 Task: Open Card Craft Beer Review in Board Content Marketing Campaign Planning and Execution to Workspace Event Marketing Agencies and add a team member Softage.4@softage.net, a label Blue, a checklist Innovation, an attachment from your computer, a color Blue and finally, add a card description 'Develop and launch new social media marketing campaign for influencer partnerships' and a comment 'We should approach this task with a sense of accountability and responsibility, owning our mistakes and taking steps to correct them.'. Add a start date 'Jan 08, 1900' with a due date 'Jan 15, 1900'
Action: Mouse moved to (106, 44)
Screenshot: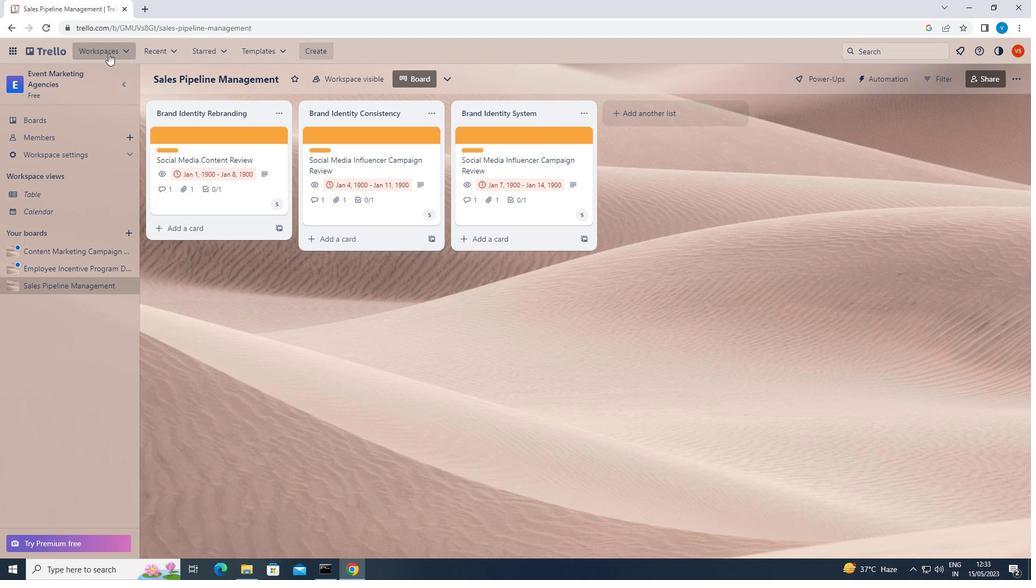 
Action: Mouse pressed left at (106, 44)
Screenshot: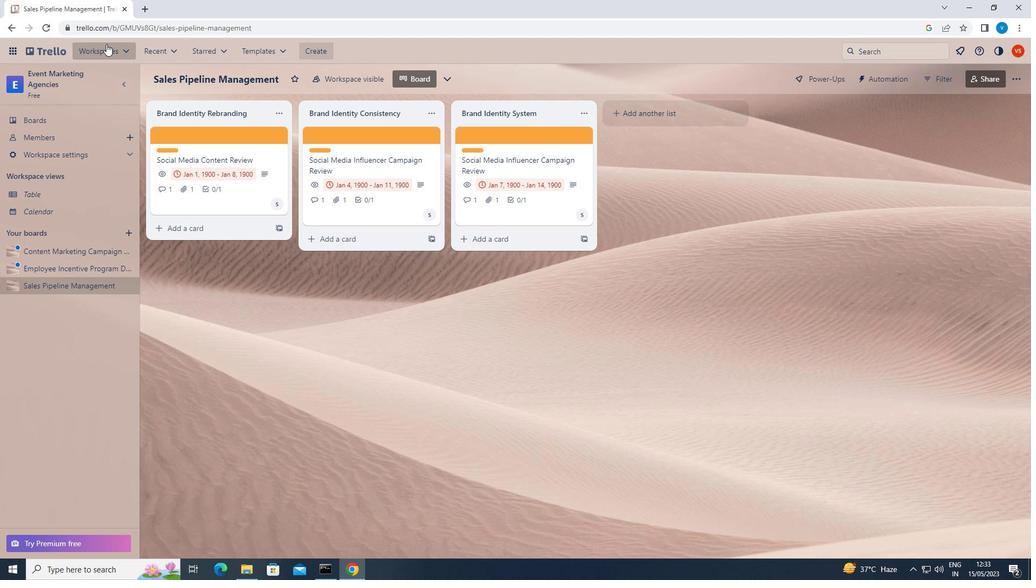 
Action: Mouse moved to (176, 479)
Screenshot: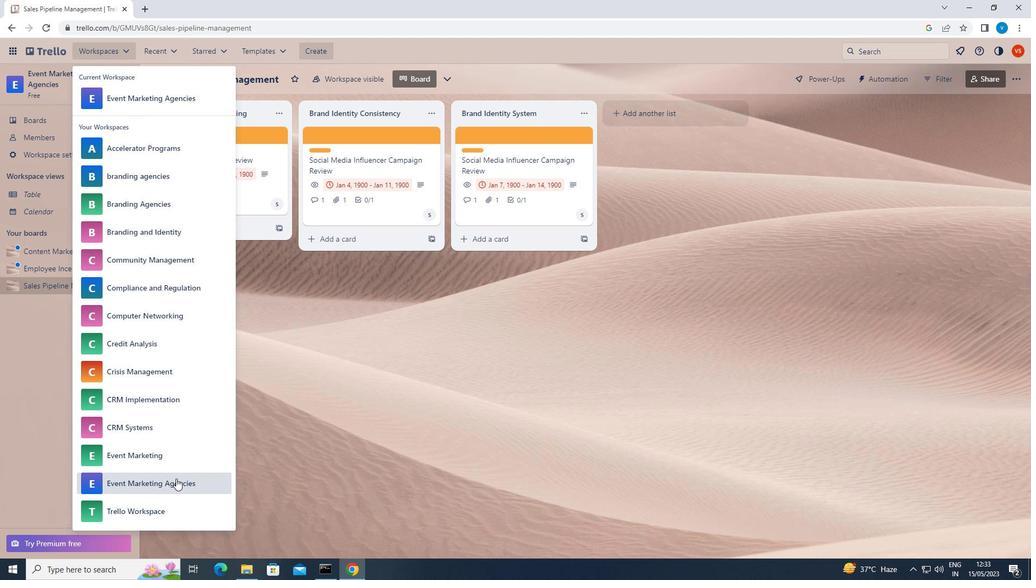 
Action: Mouse pressed left at (176, 479)
Screenshot: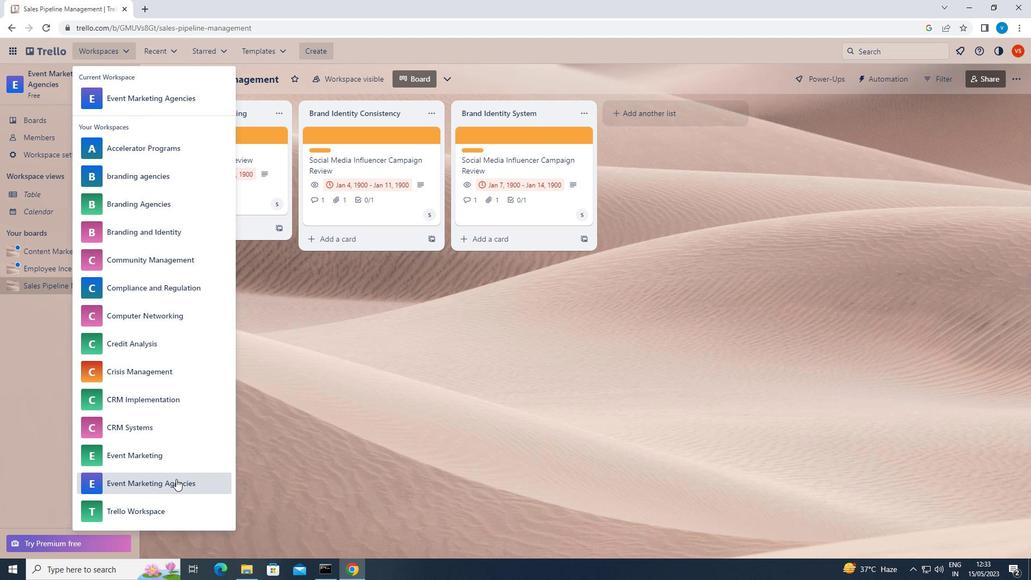 
Action: Mouse moved to (787, 434)
Screenshot: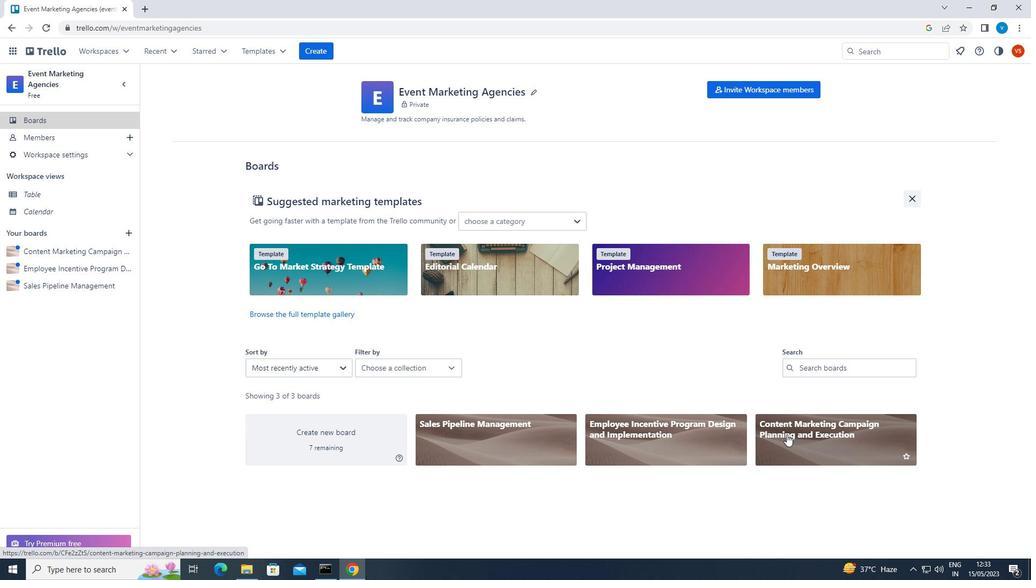 
Action: Mouse pressed left at (787, 434)
Screenshot: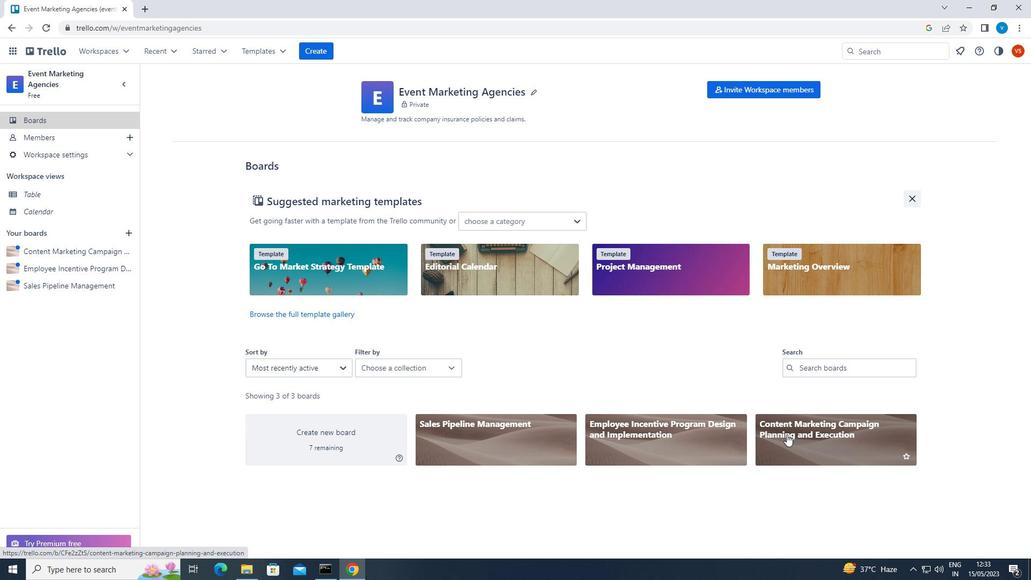 
Action: Mouse moved to (537, 148)
Screenshot: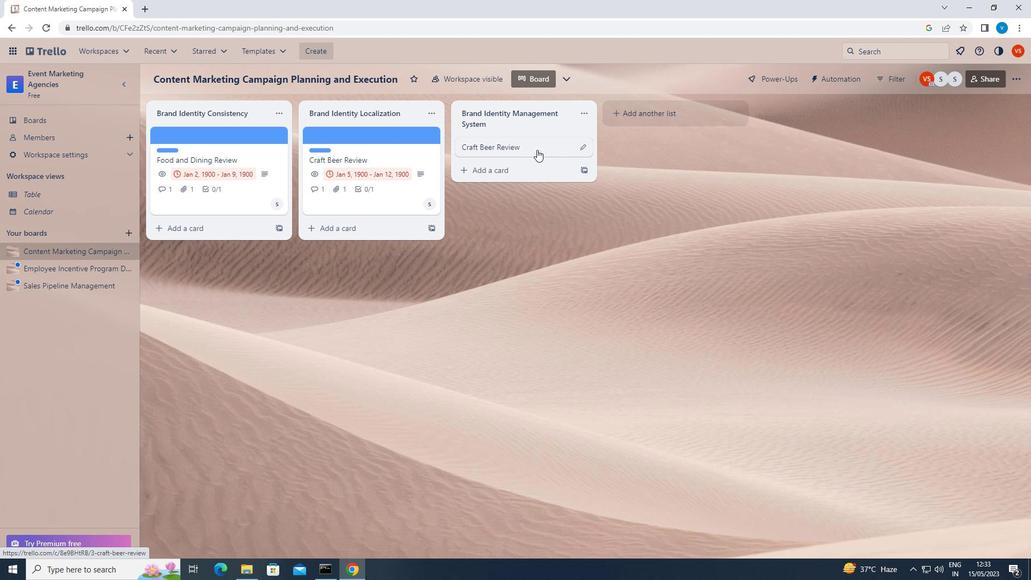 
Action: Mouse pressed left at (537, 148)
Screenshot: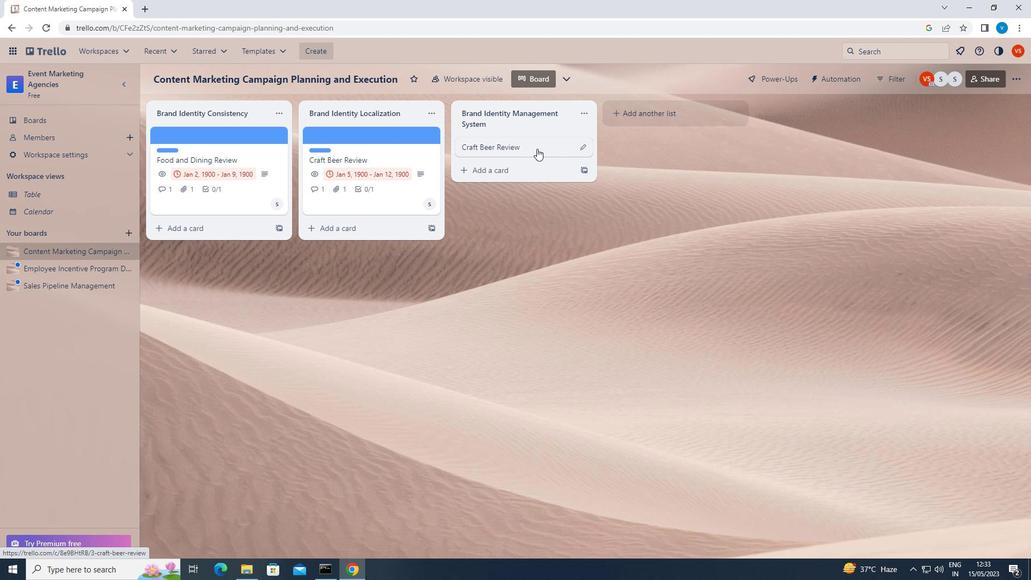 
Action: Mouse moved to (648, 175)
Screenshot: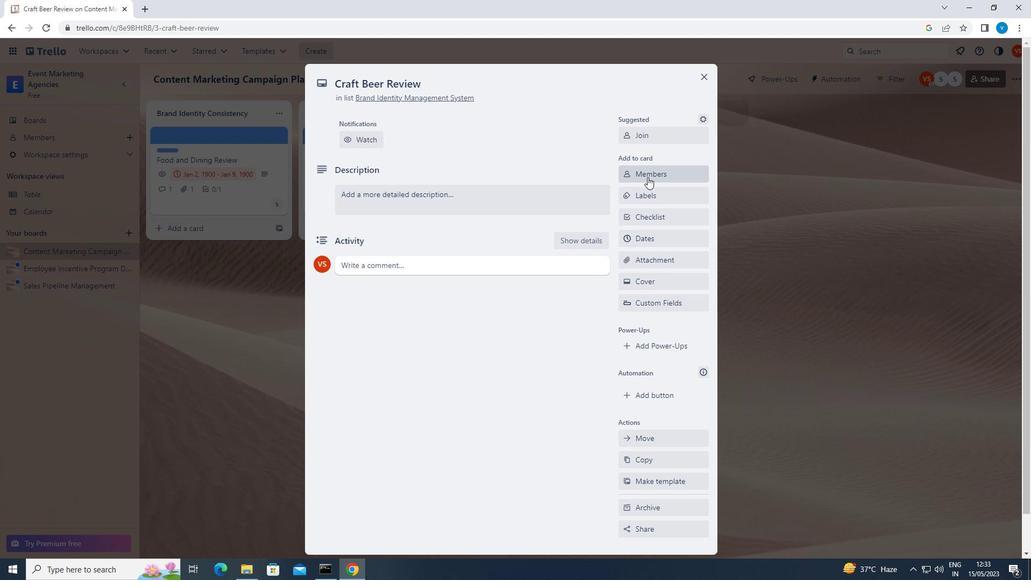 
Action: Mouse pressed left at (648, 175)
Screenshot: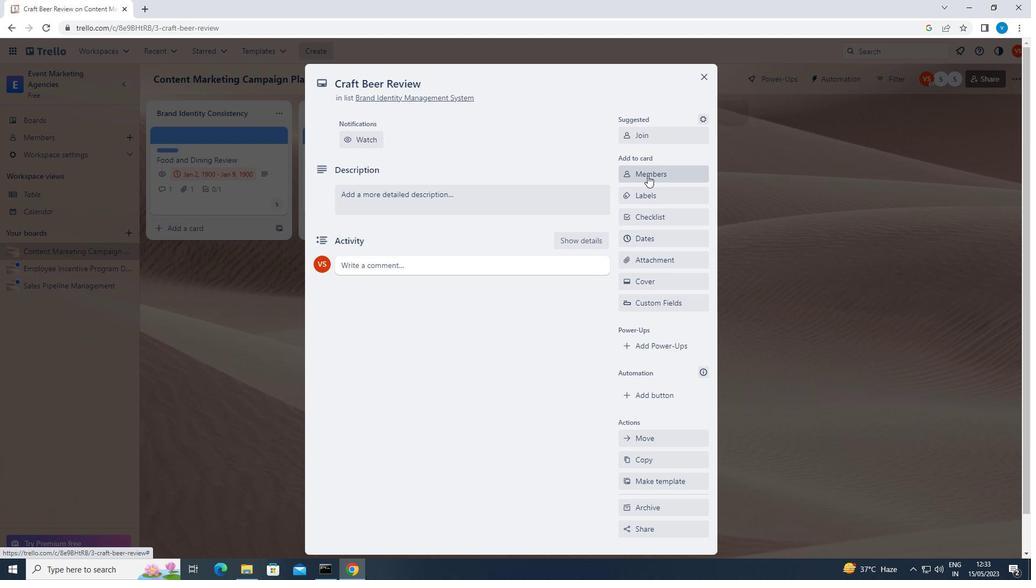 
Action: Mouse moved to (651, 168)
Screenshot: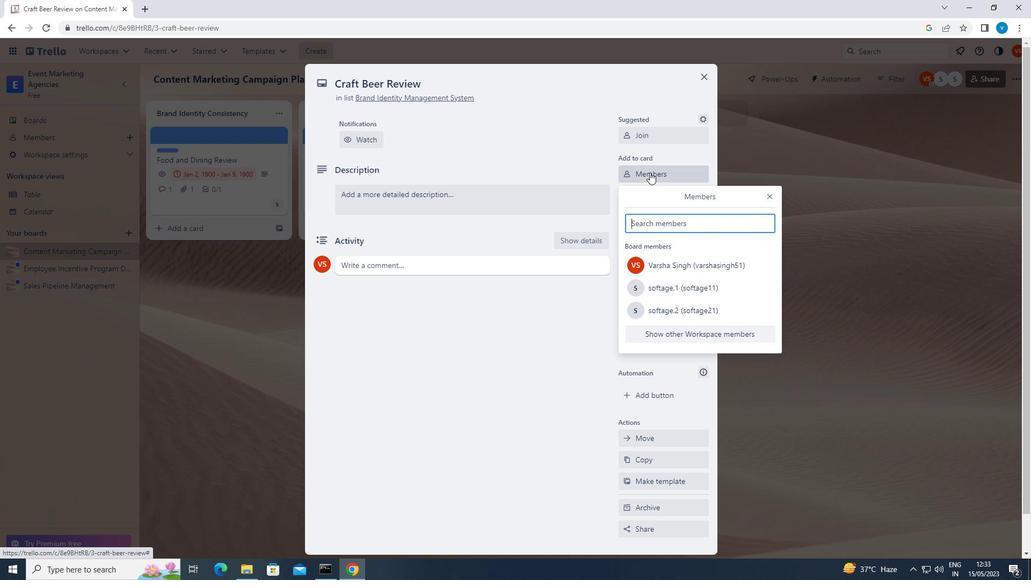 
Action: Key pressed <Key.shift>SOFTAGE.4<Key.shift><Key.shift><Key.shift>@SOFTAGE.NET
Screenshot: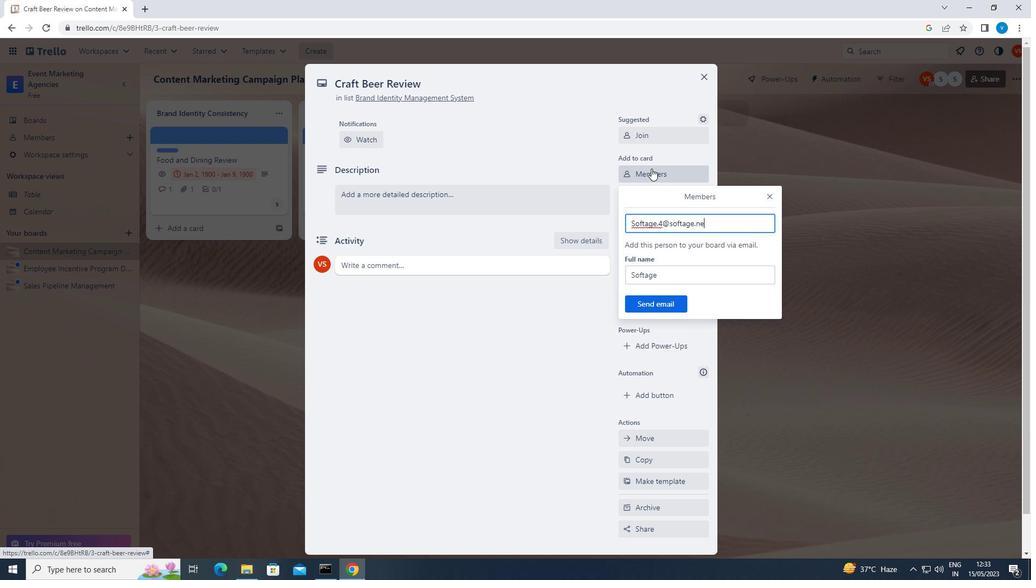 
Action: Mouse moved to (672, 299)
Screenshot: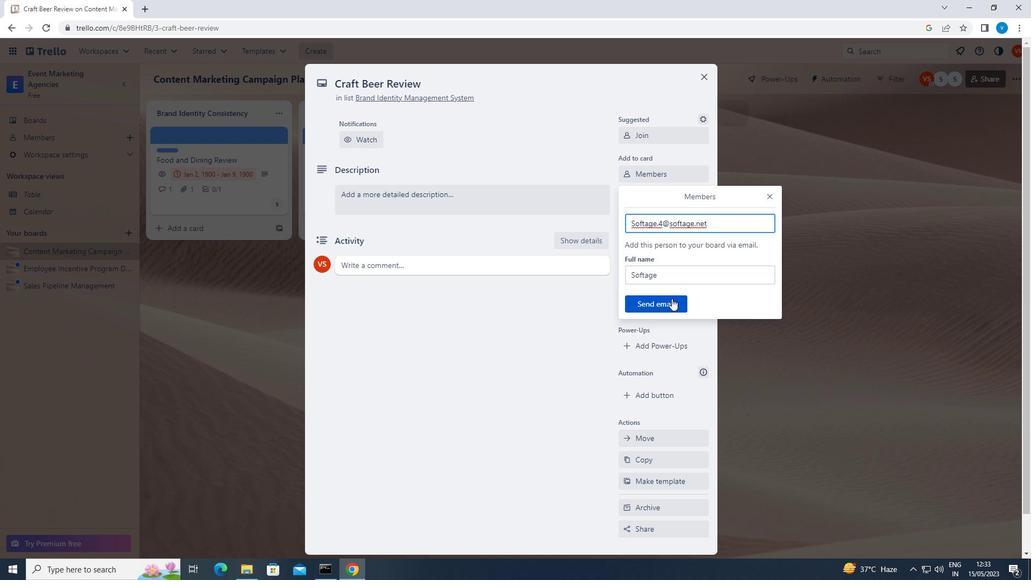
Action: Mouse pressed left at (672, 299)
Screenshot: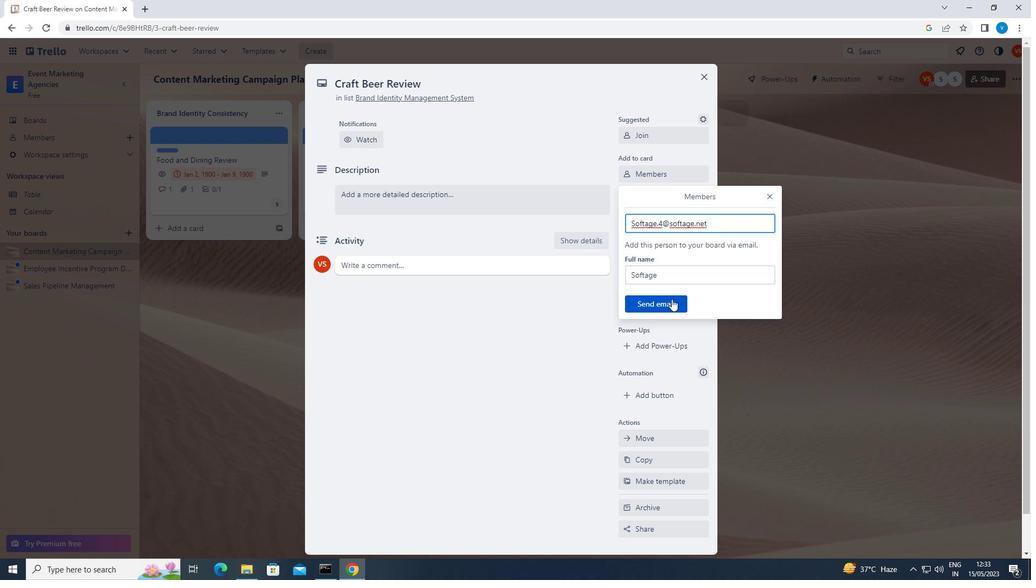 
Action: Mouse moved to (668, 197)
Screenshot: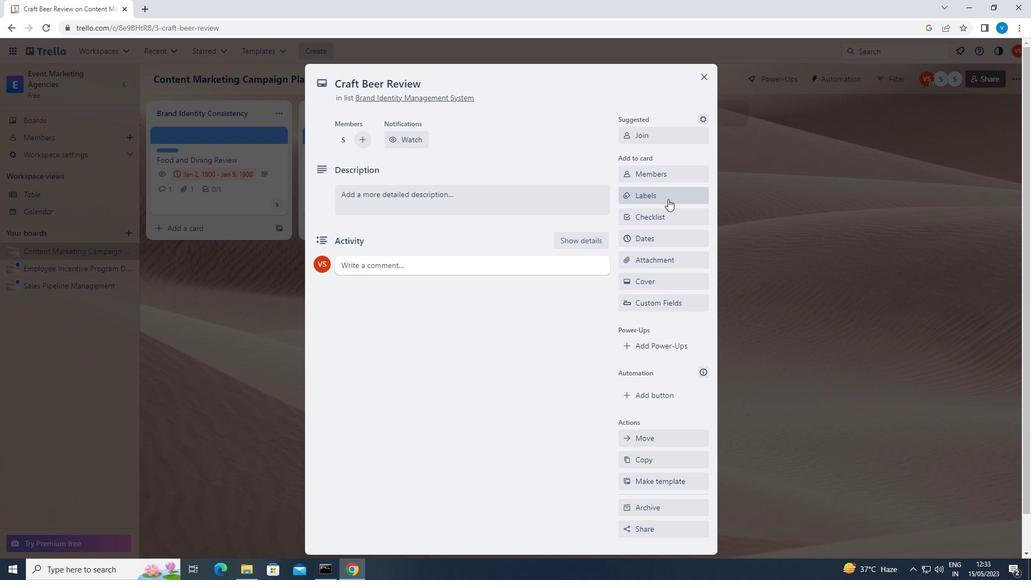 
Action: Mouse pressed left at (668, 197)
Screenshot: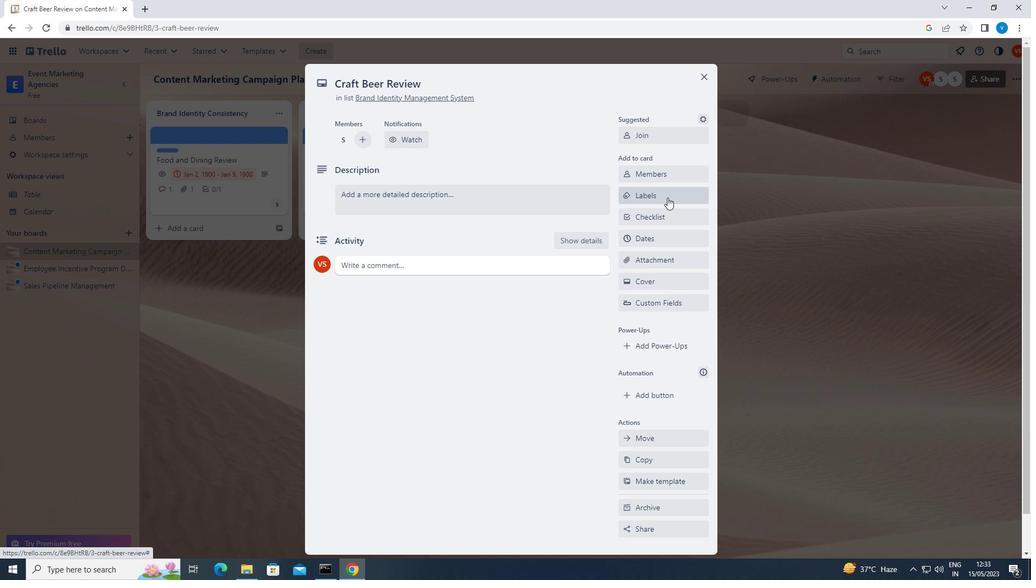 
Action: Mouse moved to (685, 374)
Screenshot: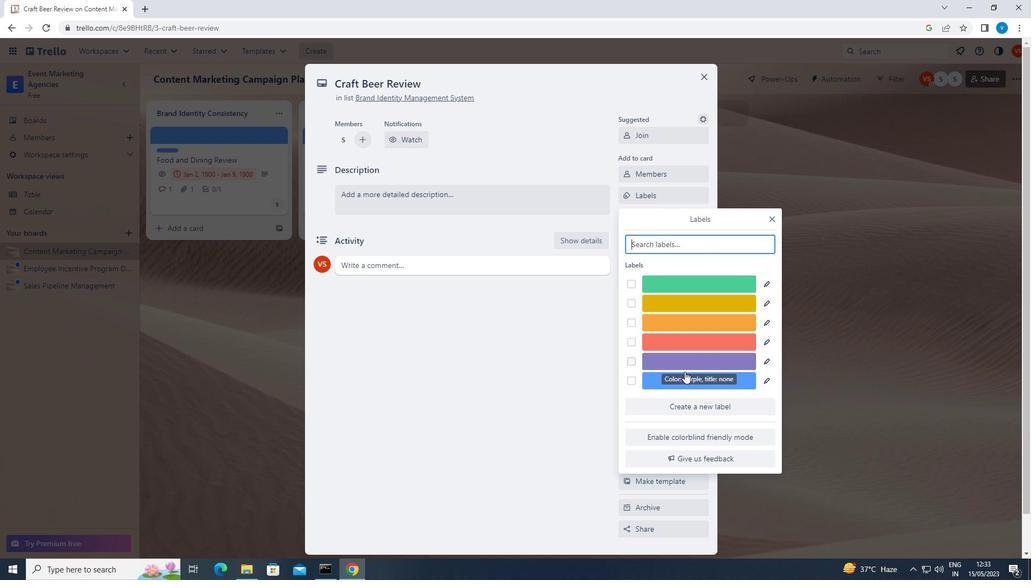 
Action: Mouse pressed left at (685, 374)
Screenshot: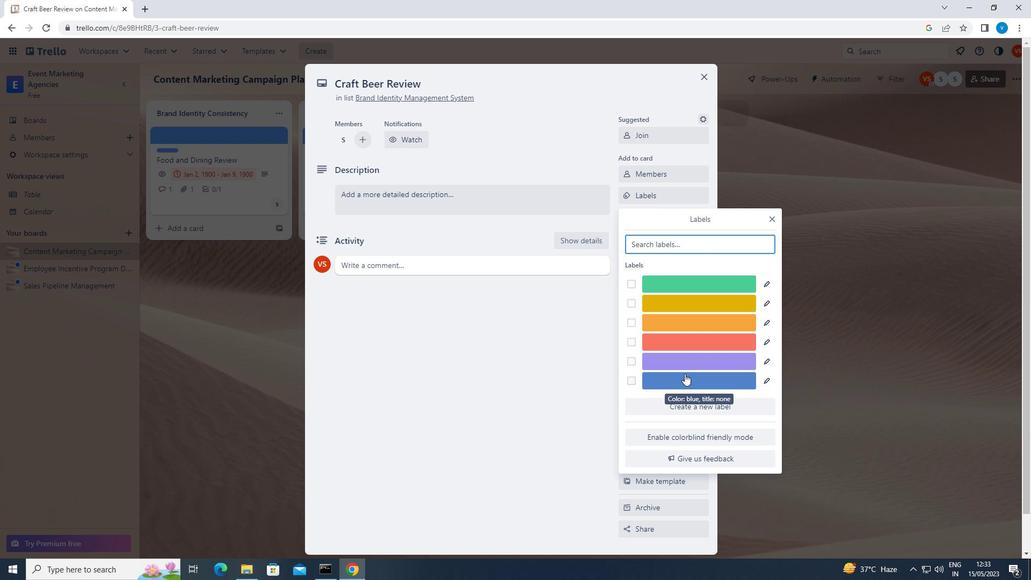 
Action: Mouse moved to (771, 219)
Screenshot: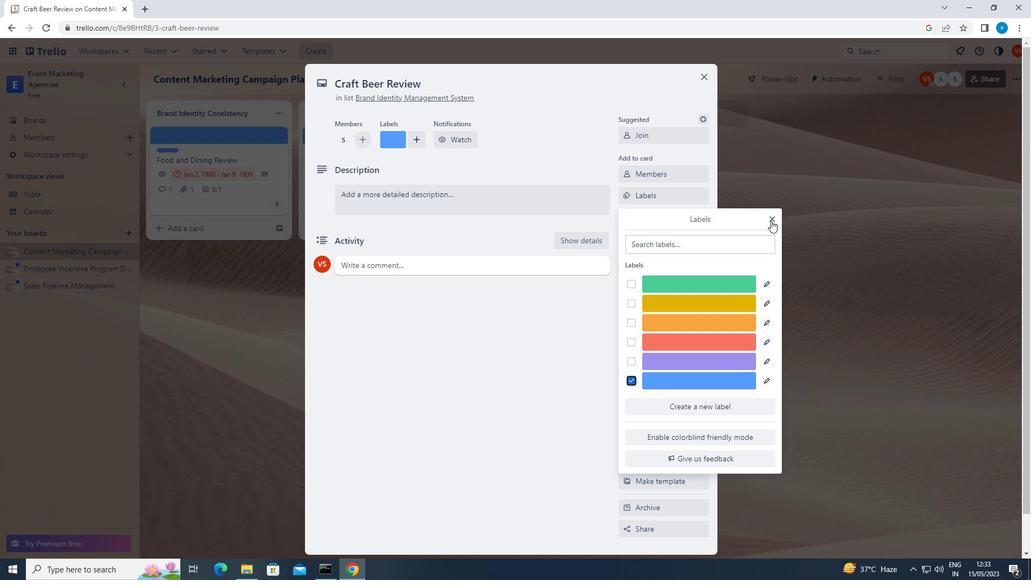 
Action: Mouse pressed left at (771, 219)
Screenshot: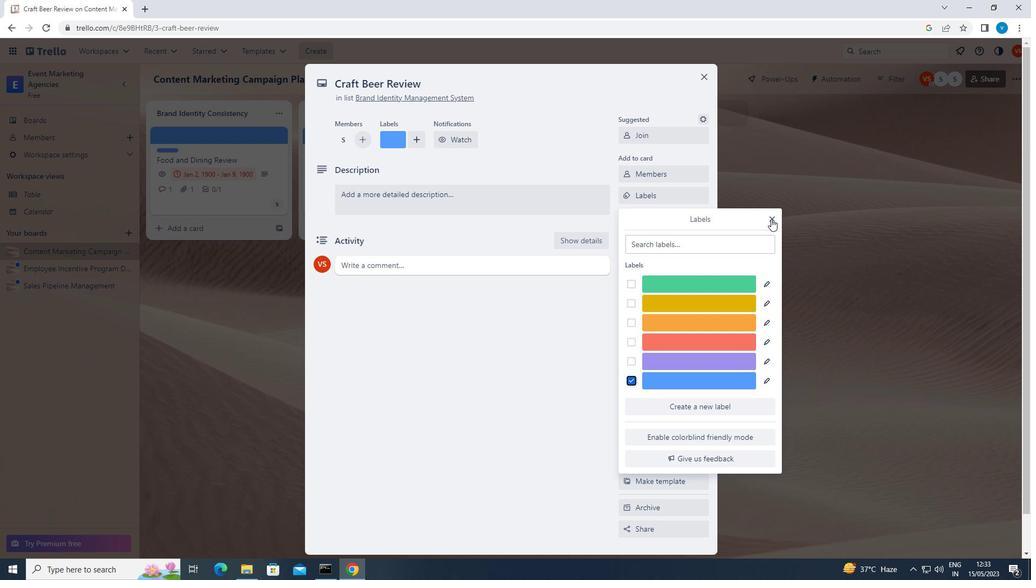 
Action: Mouse moved to (680, 217)
Screenshot: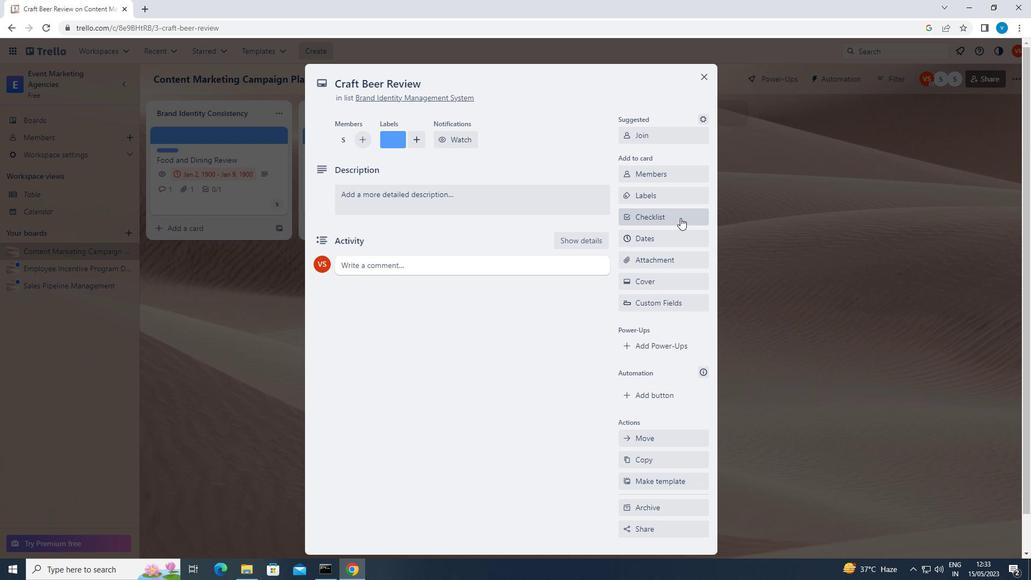 
Action: Mouse pressed left at (680, 217)
Screenshot: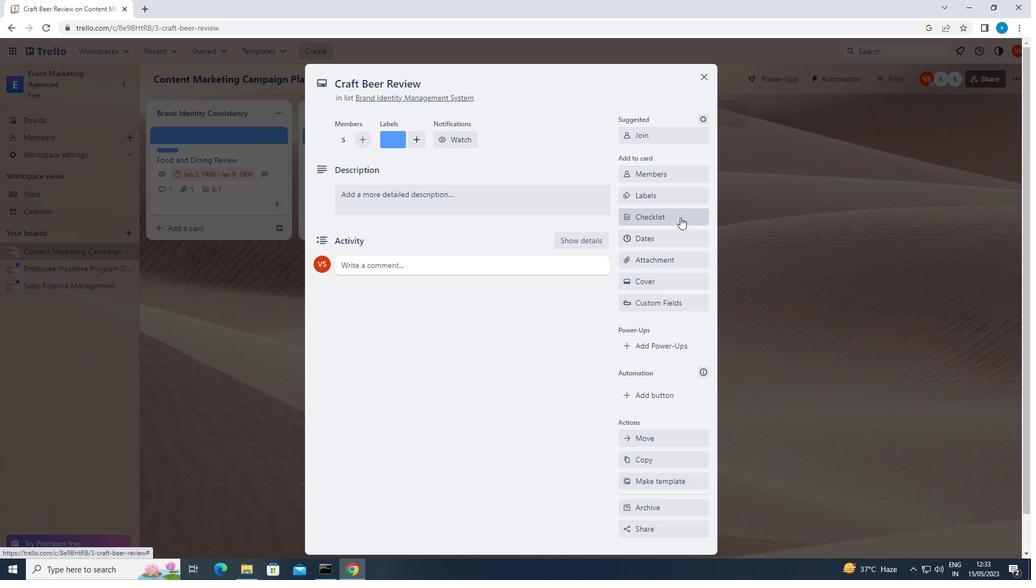 
Action: Mouse moved to (654, 332)
Screenshot: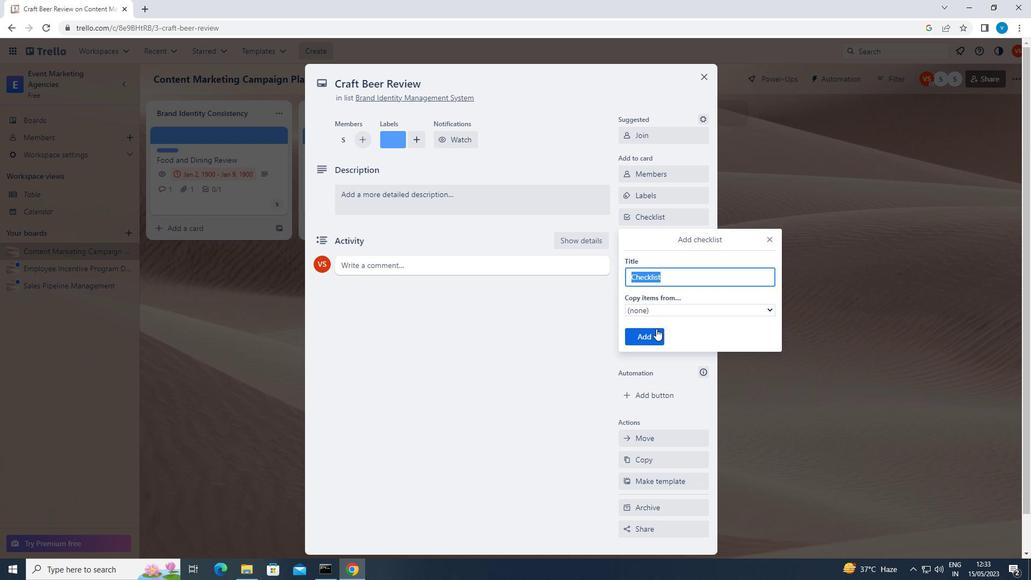 
Action: Mouse pressed left at (654, 332)
Screenshot: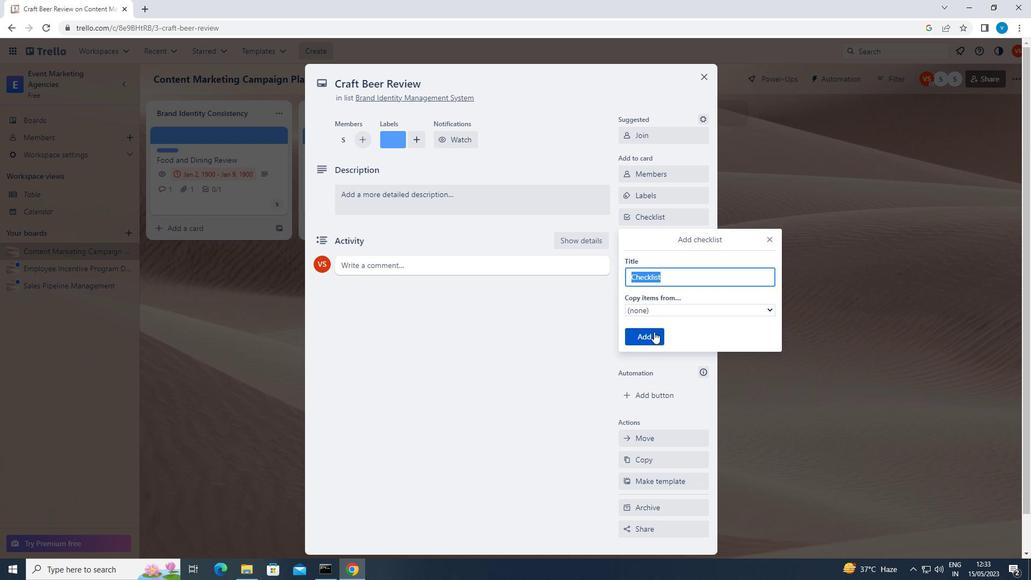 
Action: Mouse moved to (654, 323)
Screenshot: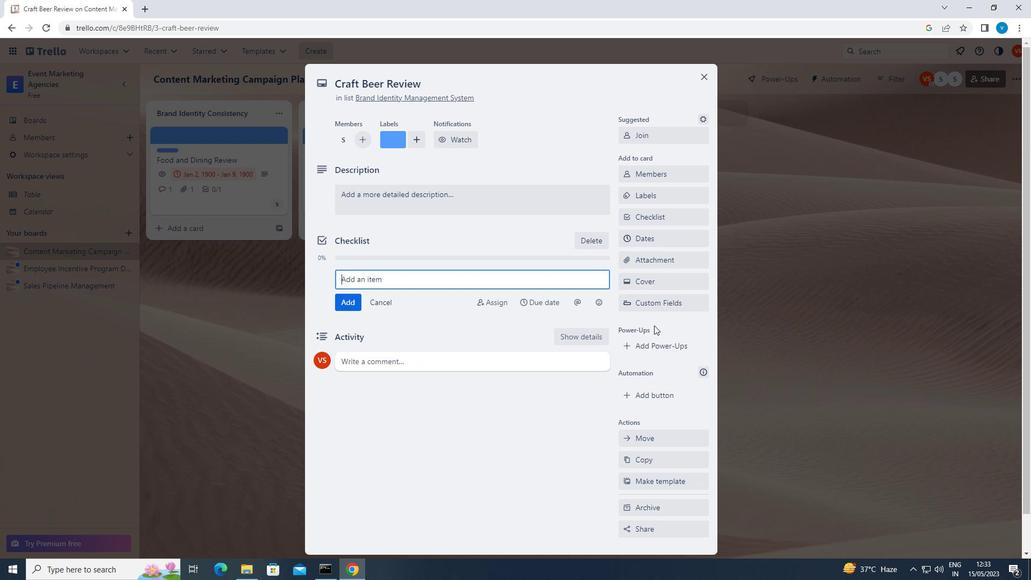 
Action: Key pressed <Key.shift>INNOVATION
Screenshot: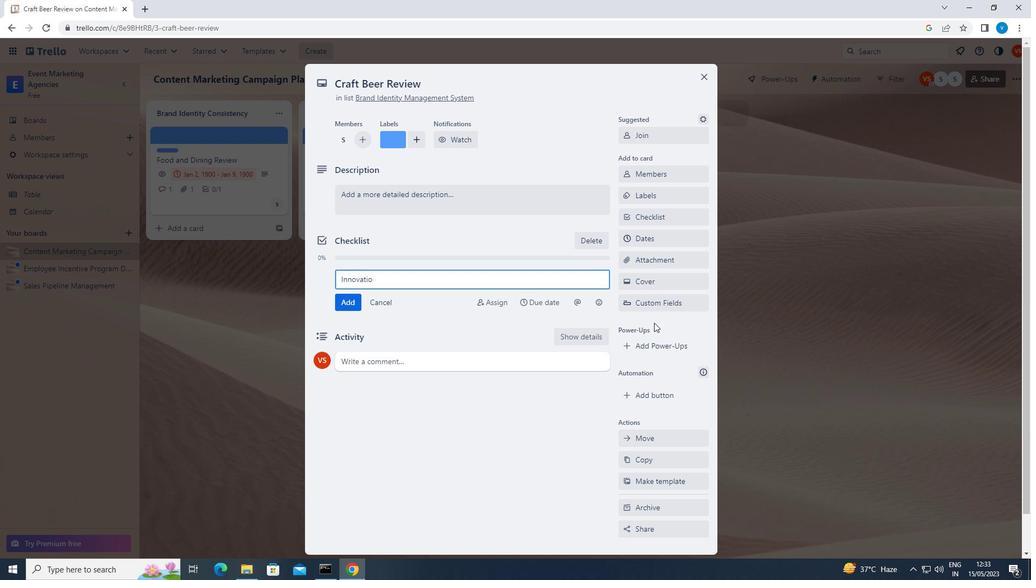 
Action: Mouse moved to (347, 299)
Screenshot: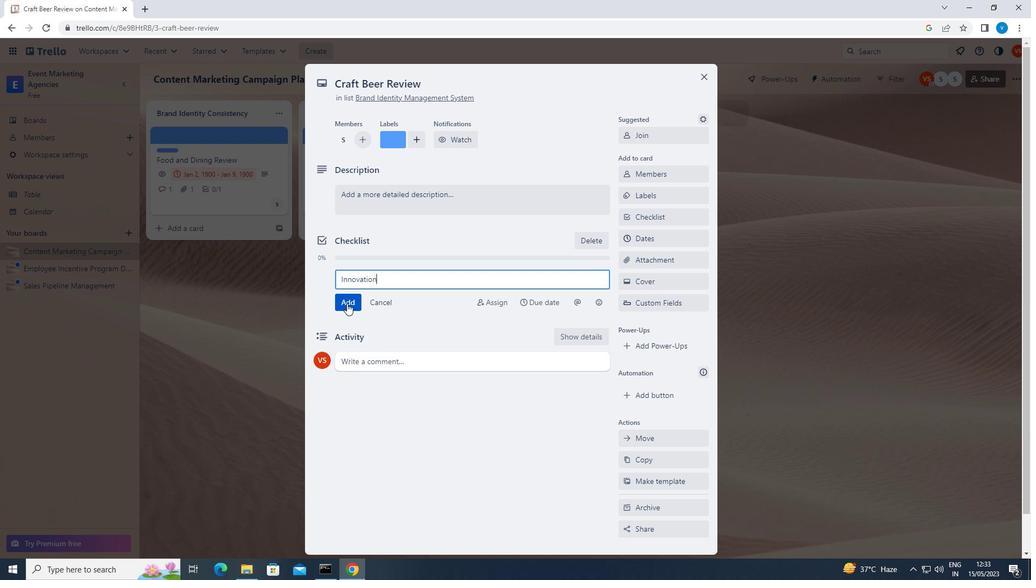 
Action: Mouse pressed left at (347, 299)
Screenshot: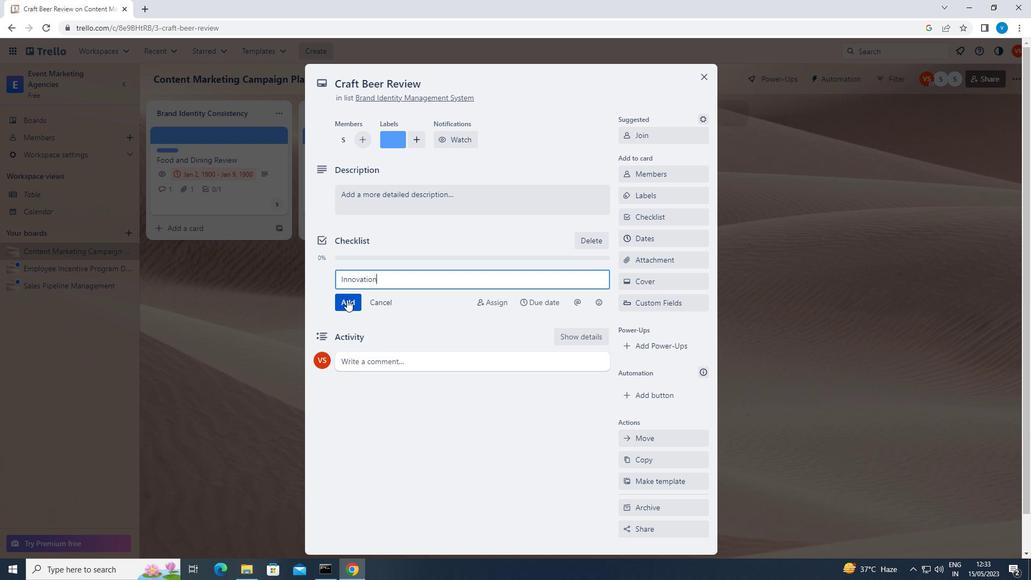 
Action: Mouse moved to (657, 261)
Screenshot: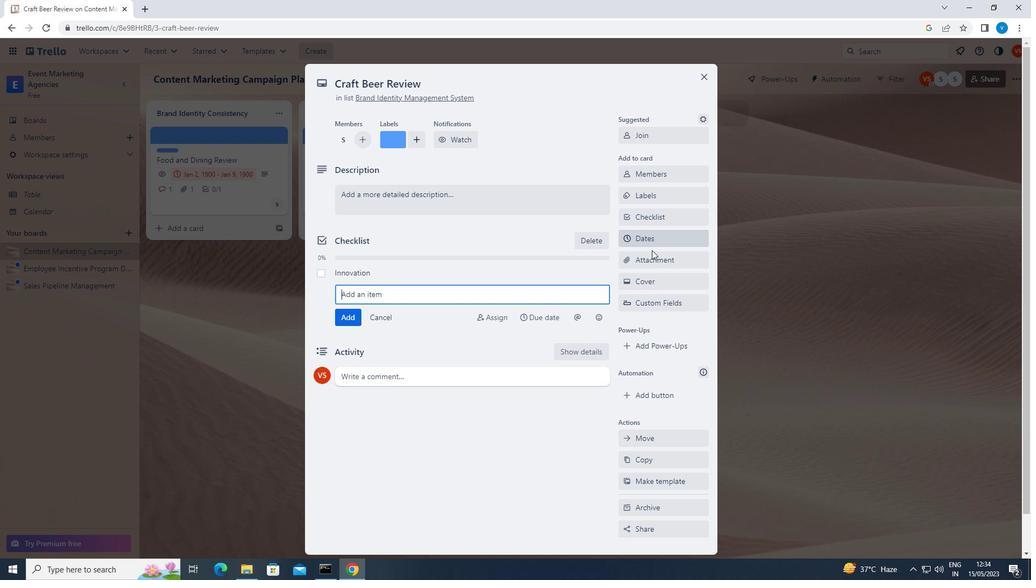 
Action: Mouse pressed left at (657, 261)
Screenshot: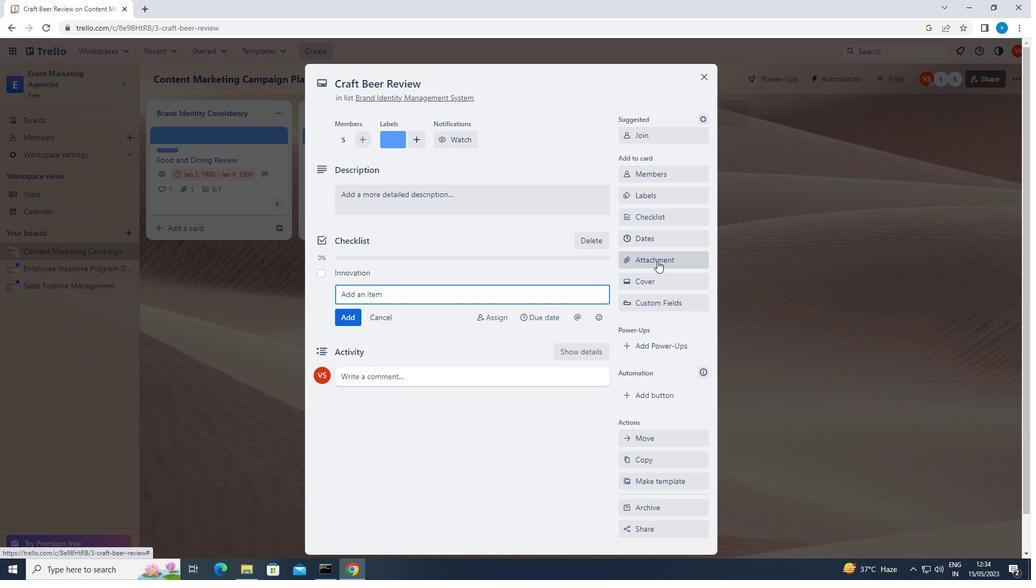 
Action: Mouse moved to (655, 304)
Screenshot: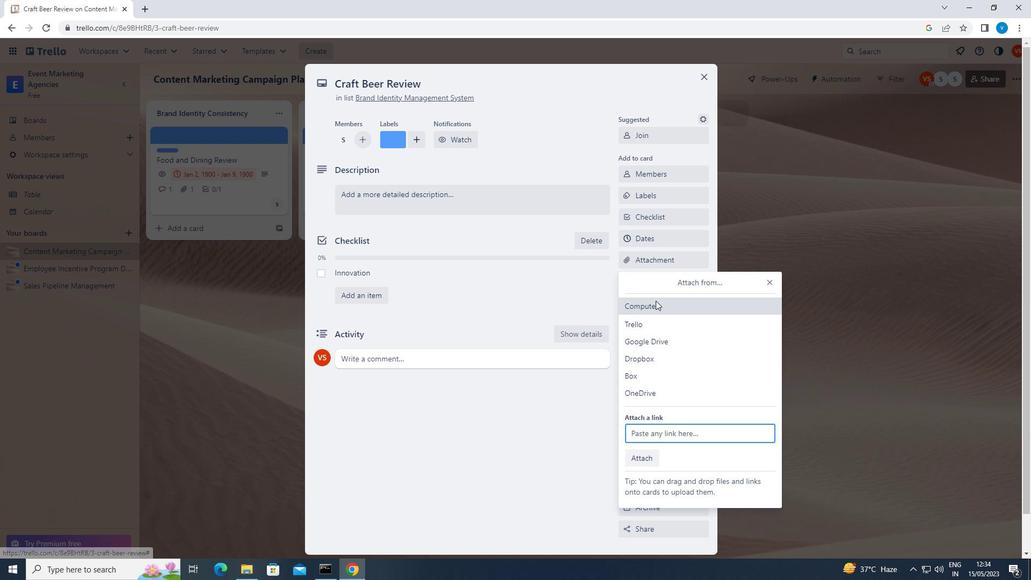
Action: Mouse pressed left at (655, 304)
Screenshot: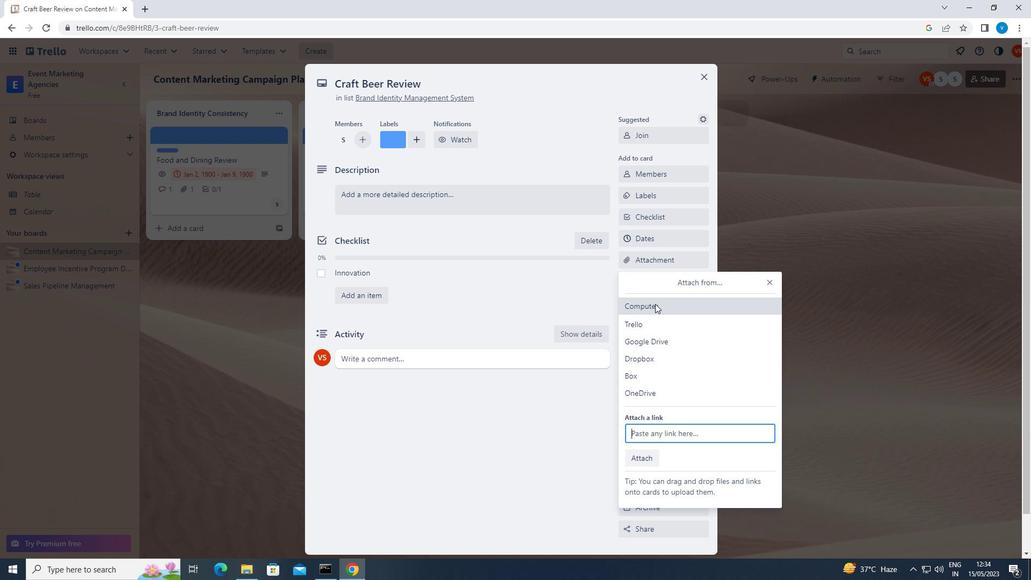 
Action: Mouse moved to (367, 188)
Screenshot: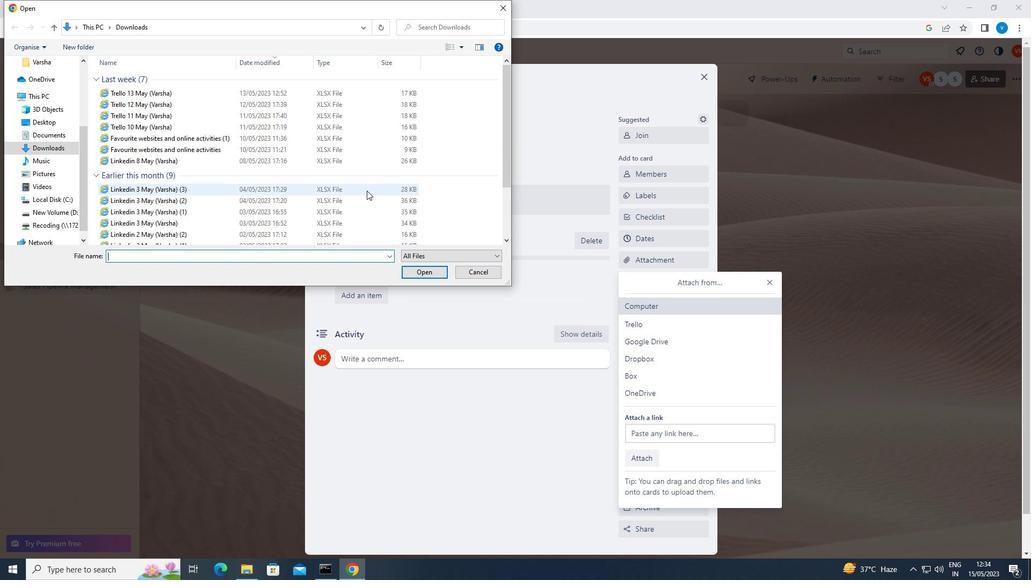 
Action: Mouse pressed left at (367, 188)
Screenshot: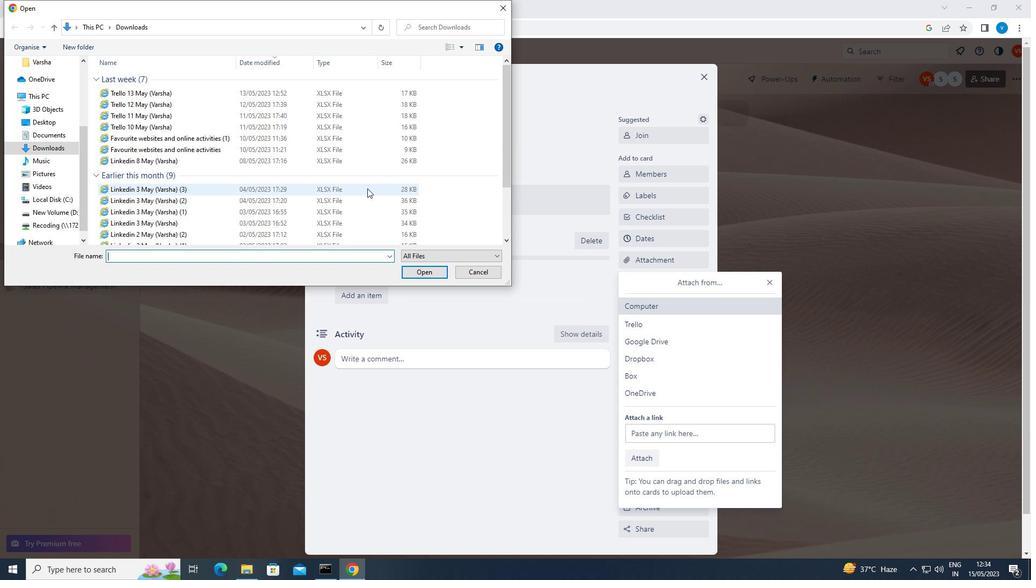 
Action: Mouse moved to (434, 269)
Screenshot: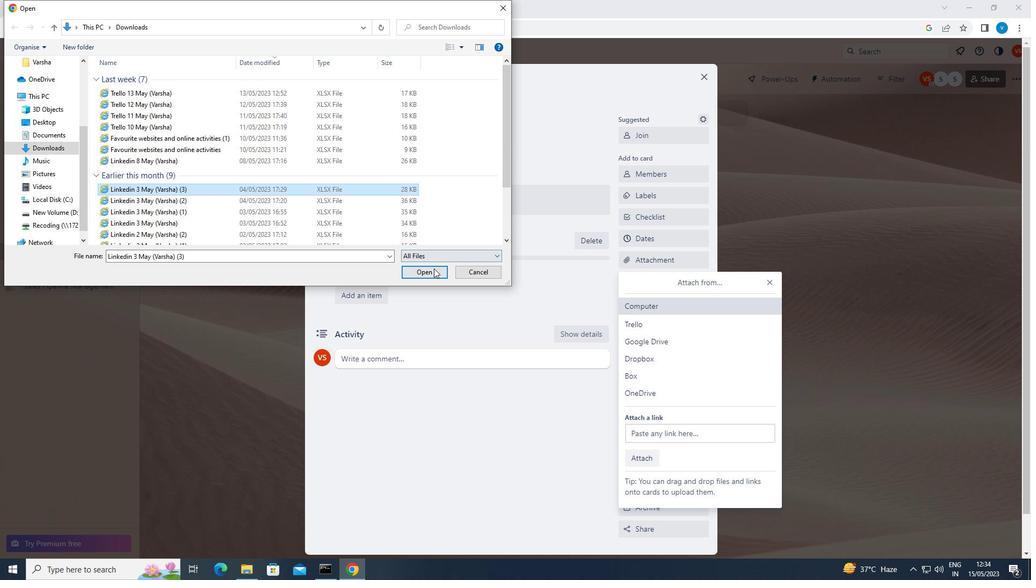 
Action: Mouse pressed left at (434, 269)
Screenshot: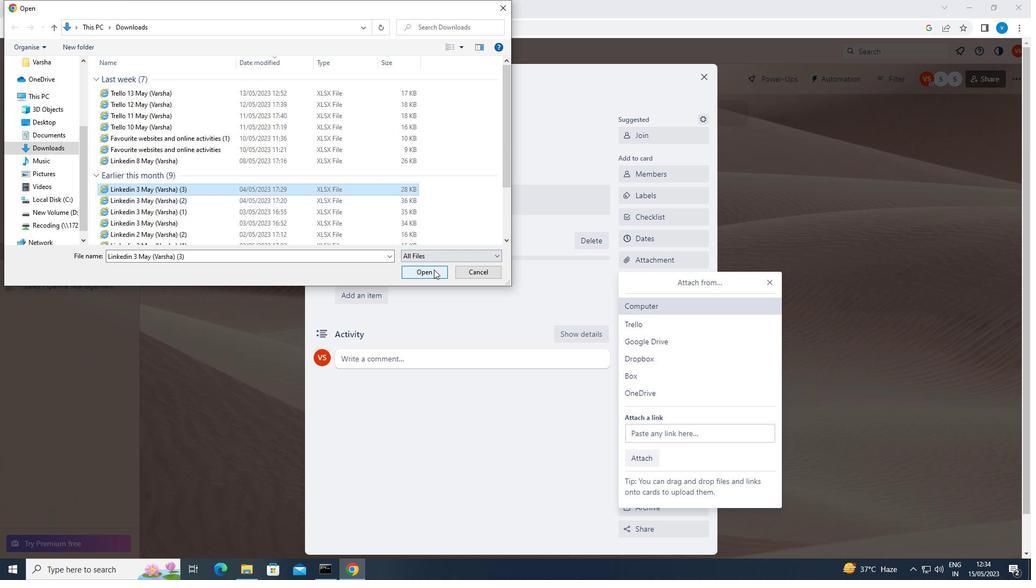
Action: Mouse moved to (651, 282)
Screenshot: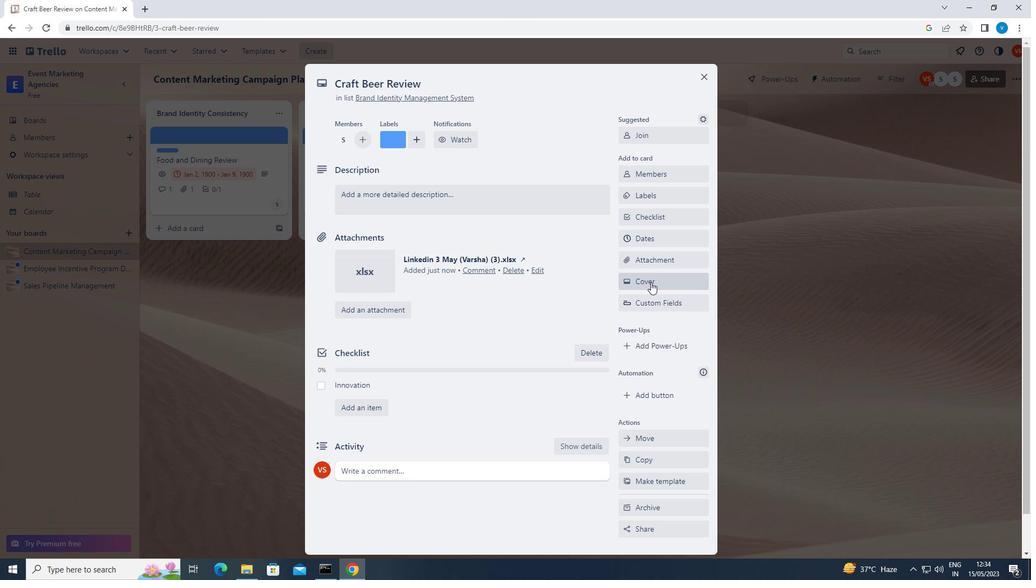 
Action: Mouse pressed left at (651, 282)
Screenshot: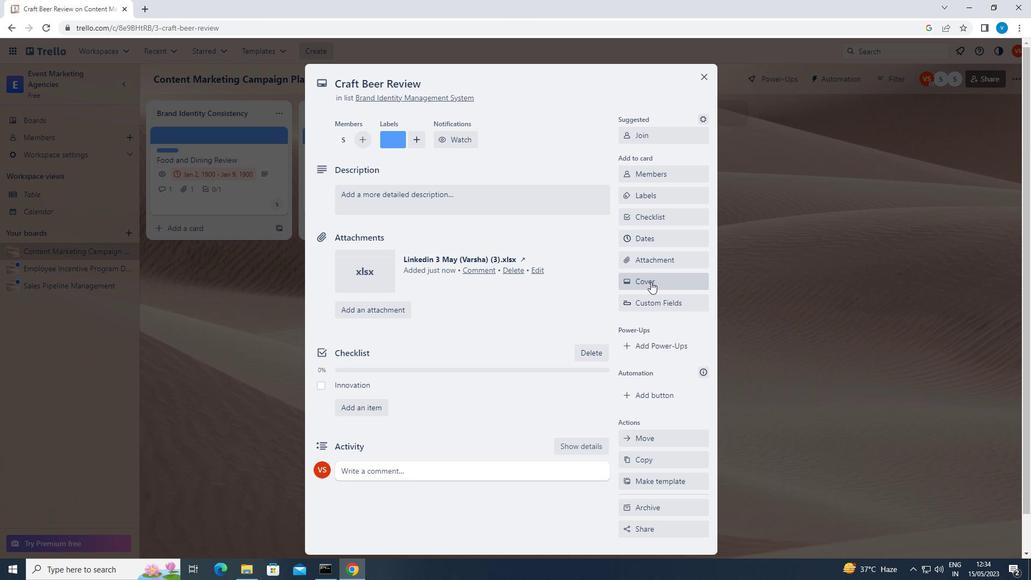 
Action: Mouse moved to (636, 360)
Screenshot: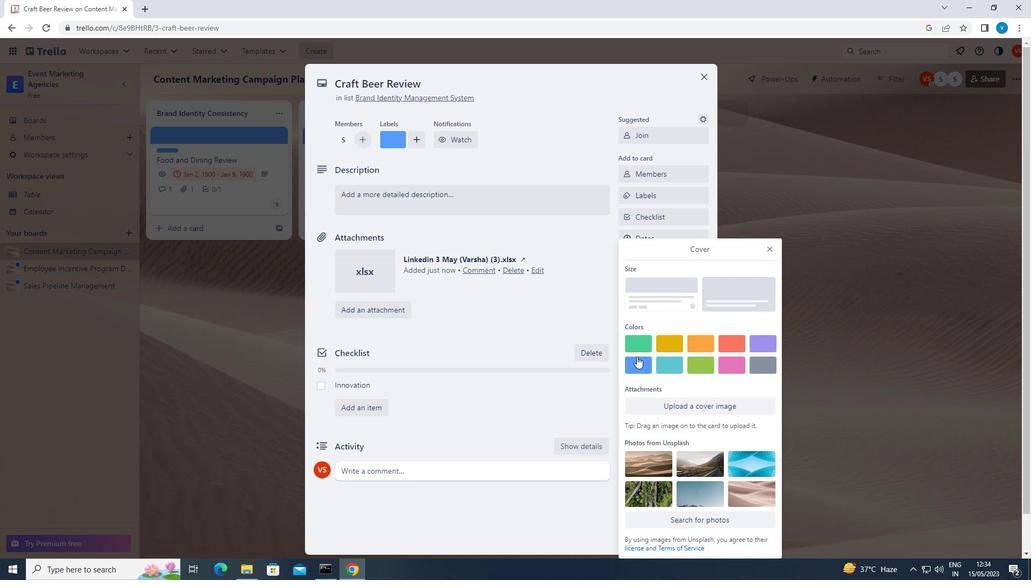 
Action: Mouse pressed left at (636, 360)
Screenshot: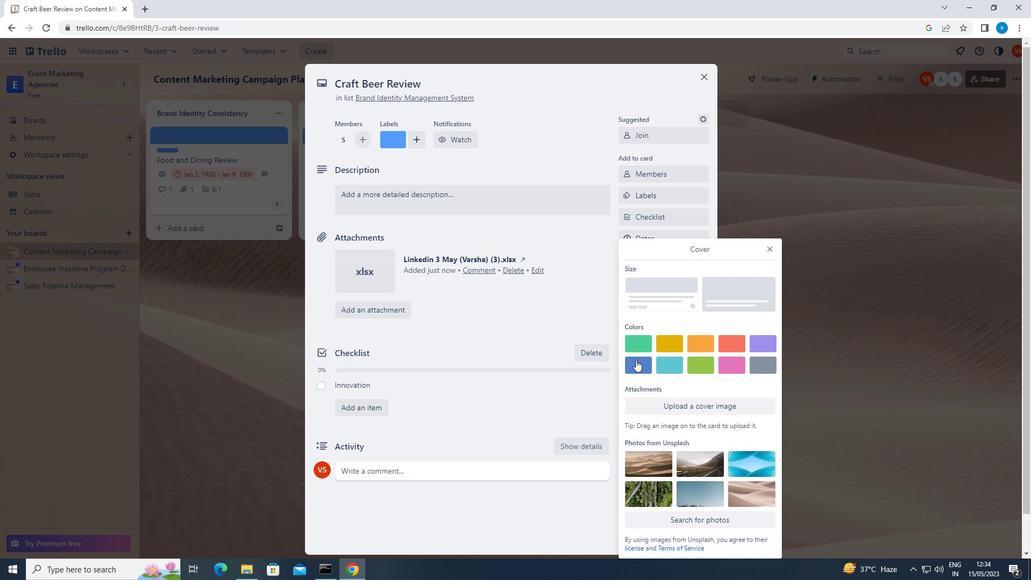 
Action: Mouse moved to (507, 263)
Screenshot: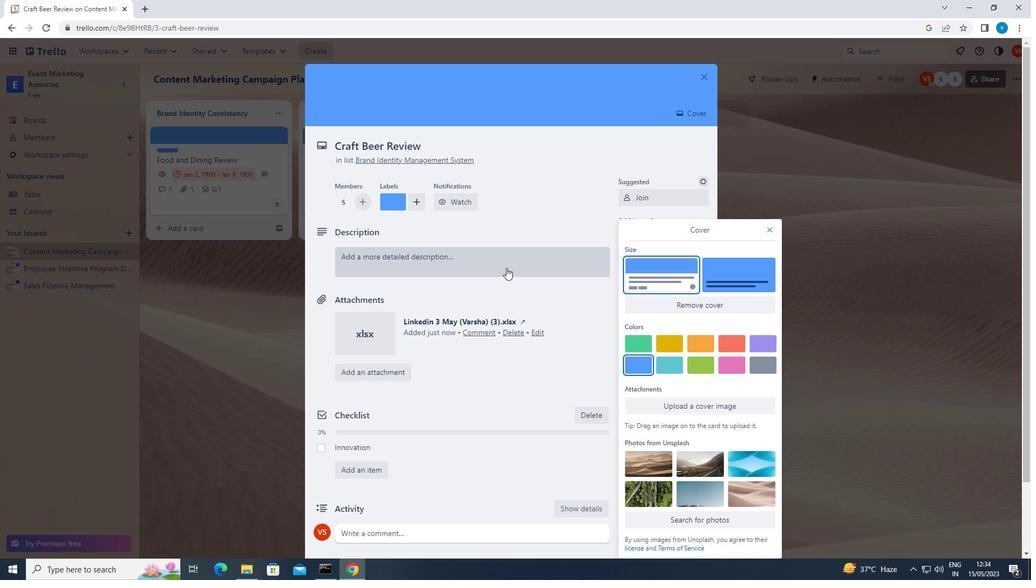 
Action: Mouse pressed left at (507, 263)
Screenshot: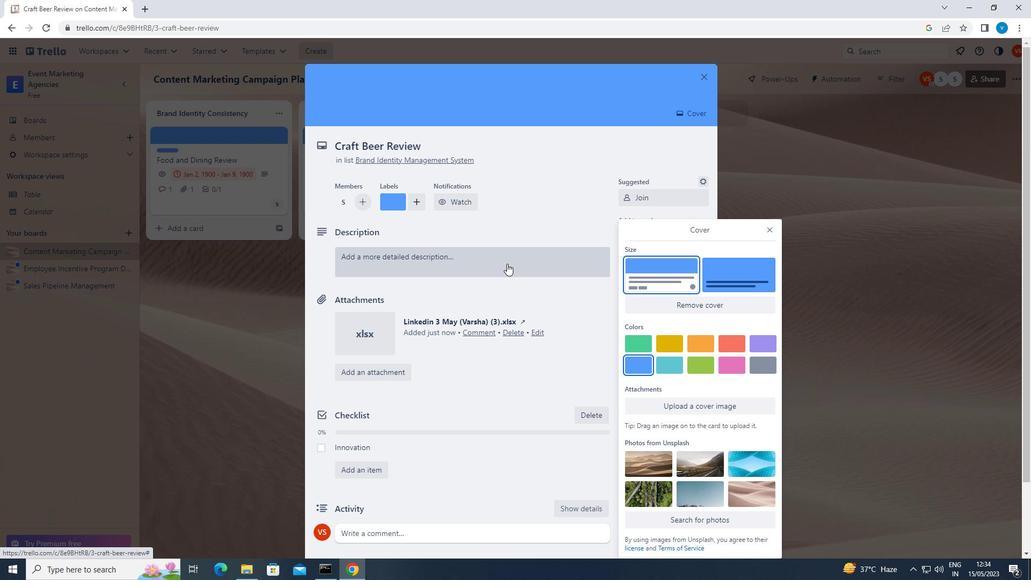 
Action: Key pressed <Key.shift>DEVELOP<Key.space>AND<Key.space>LAUNCH<Key.space>NEW<Key.space>SOCIAL<Key.space>MEDIA<Key.space>MARKEY<Key.backspace>TING<Key.space>CAMPAIGN<Key.space>FOR<Key.space>INFLUENCER<Key.space>PARTNERSHIPS'<Key.space>
Screenshot: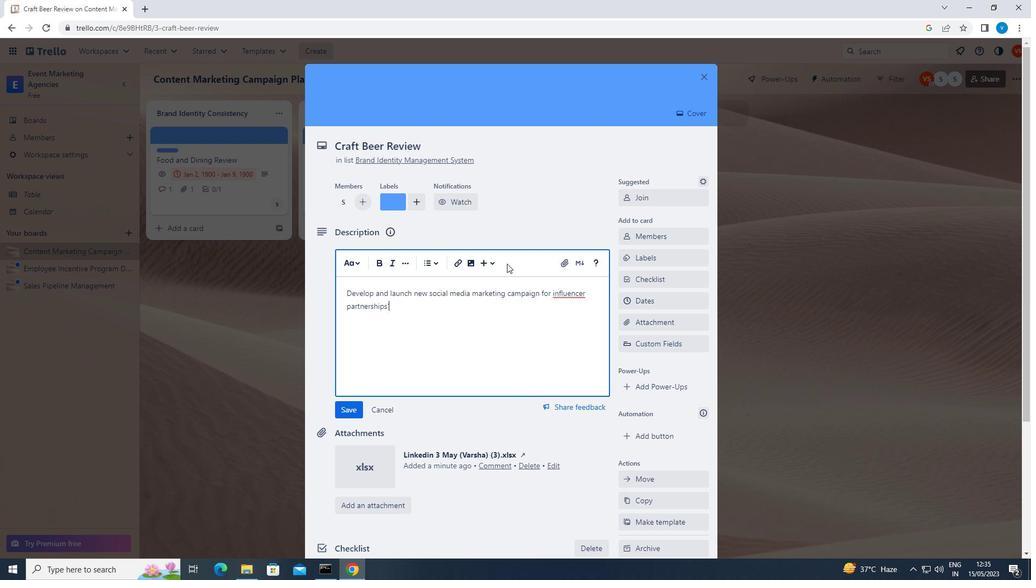 
Action: Mouse moved to (348, 410)
Screenshot: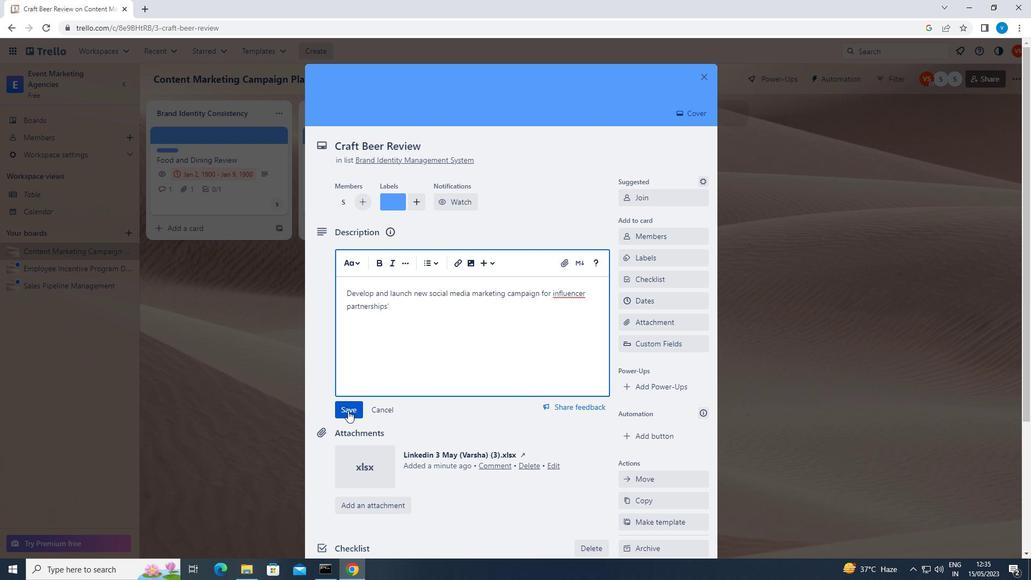 
Action: Mouse pressed left at (348, 410)
Screenshot: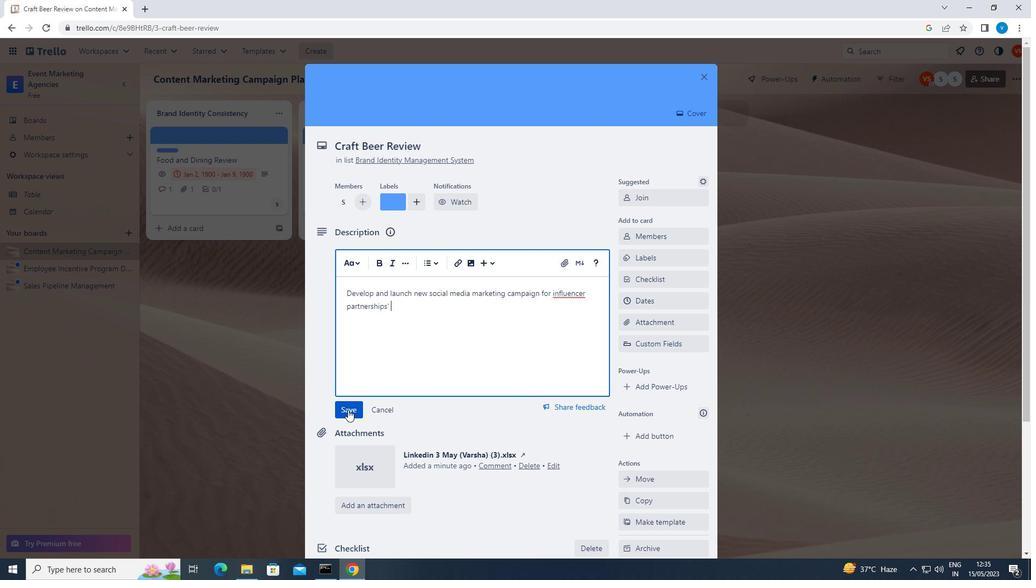 
Action: Mouse moved to (406, 520)
Screenshot: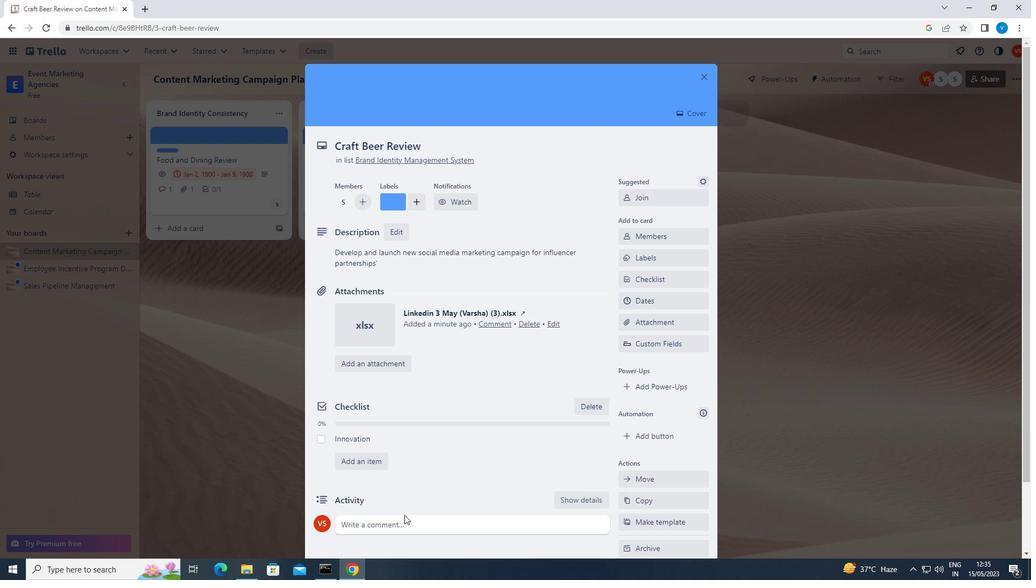 
Action: Mouse pressed left at (406, 520)
Screenshot: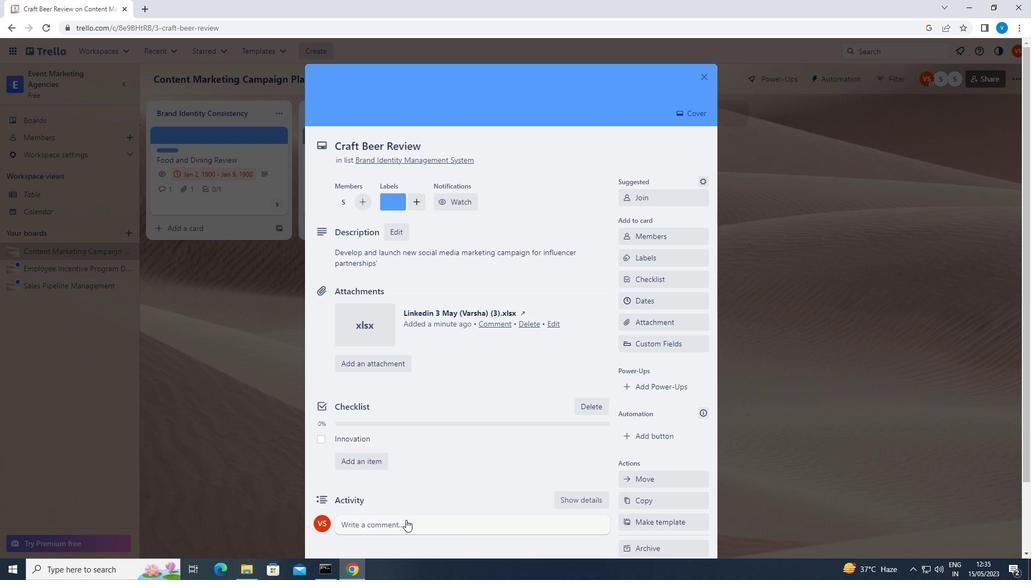 
Action: Key pressed <Key.shift>WE<Key.space>SHOULD<Key.space>APPROACH<Key.space>THIS<Key.space>TASK<Key.space>WITH<Key.space>A<Key.space>SENSE<Key.space>OF<Key.space>ACCOUNTABILITY<Key.space>AND<Key.space>RESPONSIBILITY,<Key.space>OWNING<Key.space>OUR<Key.space>MISTAKES<Key.space>AND<Key.space>TAKING<Key.space>STEPS<Key.space>TO<Key.space>CORRECT<Key.space>THEM.
Screenshot: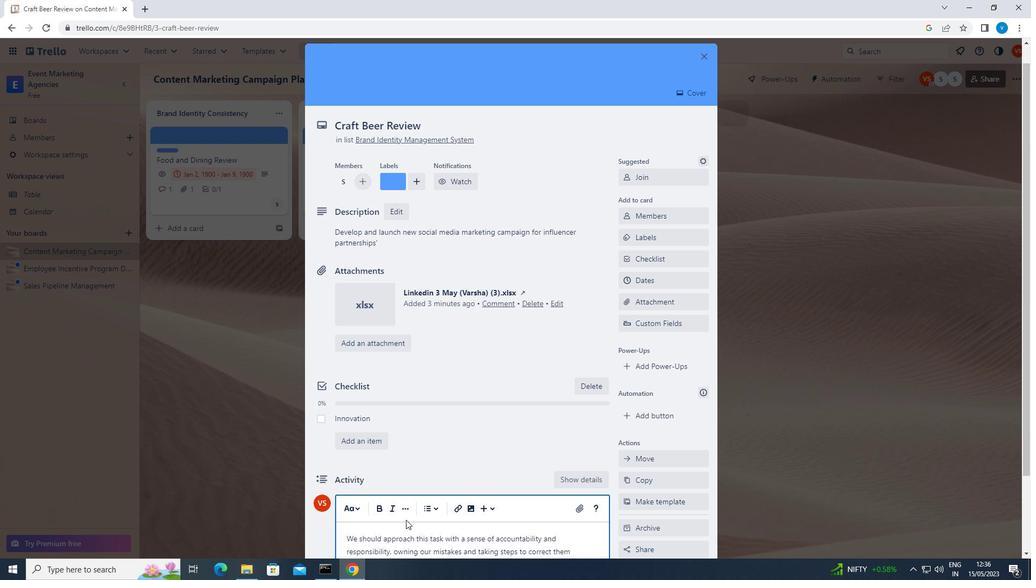 
Action: Mouse moved to (458, 491)
Screenshot: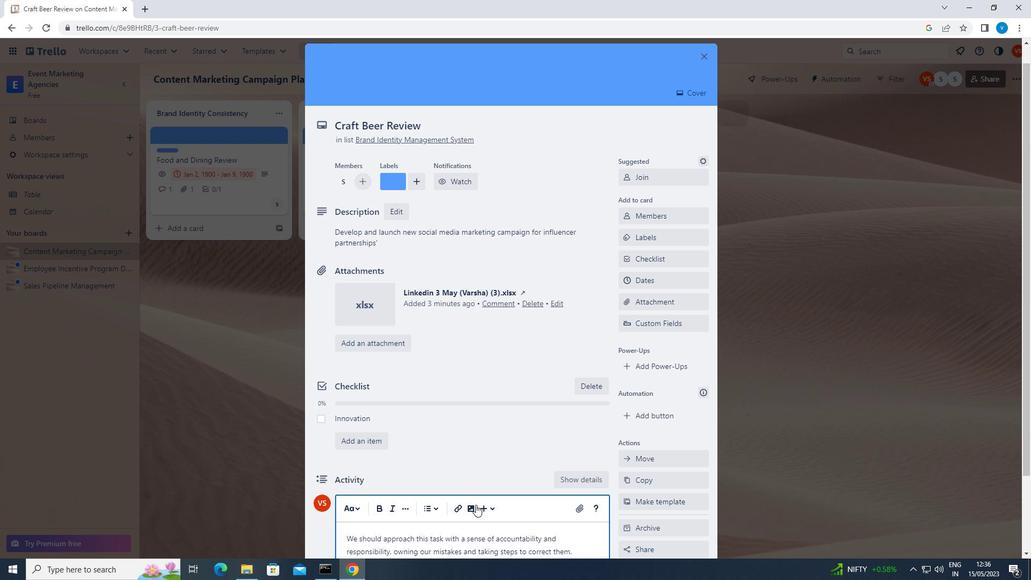 
Action: Mouse scrolled (458, 490) with delta (0, 0)
Screenshot: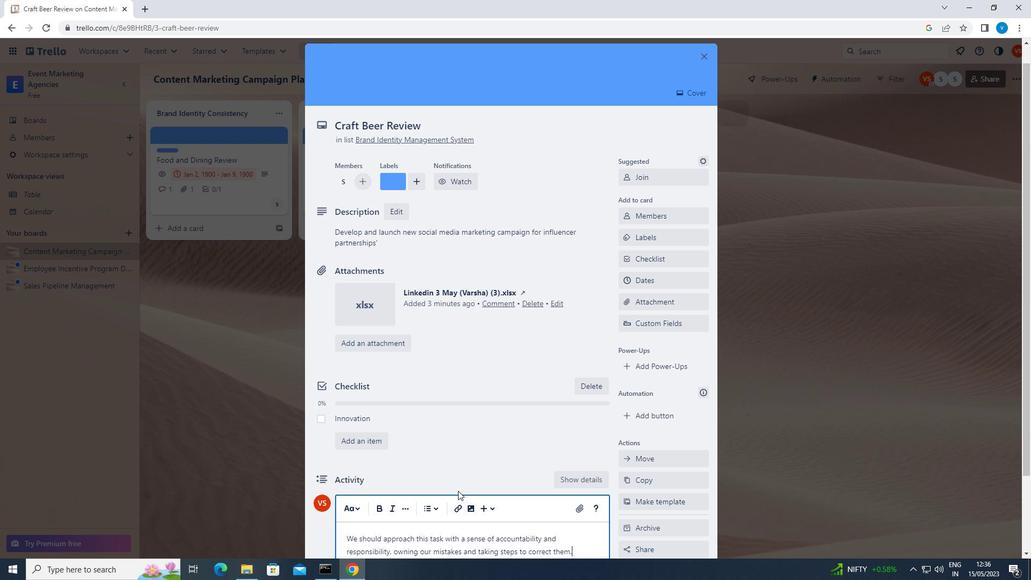 
Action: Mouse scrolled (458, 490) with delta (0, 0)
Screenshot: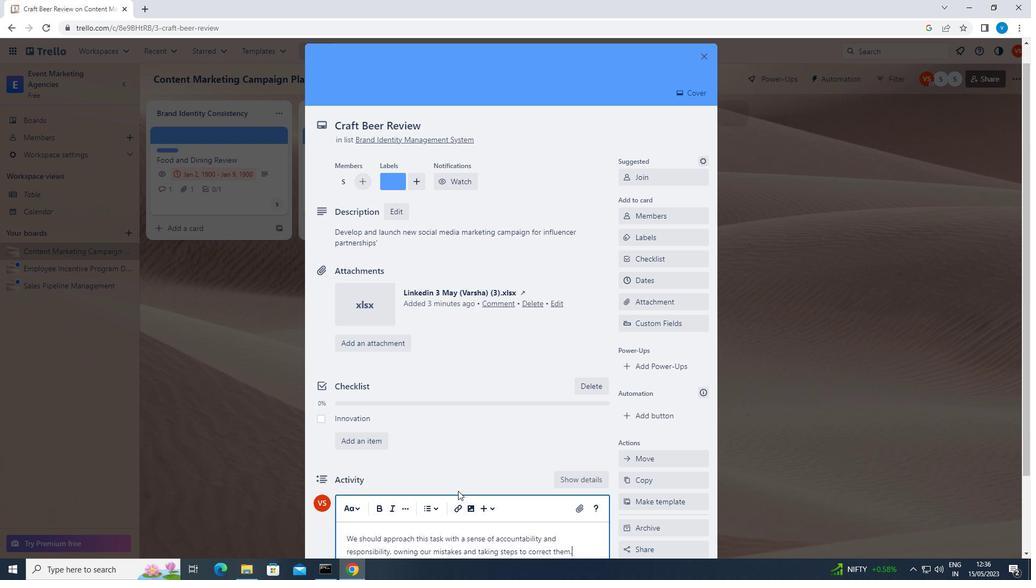 
Action: Mouse moved to (345, 488)
Screenshot: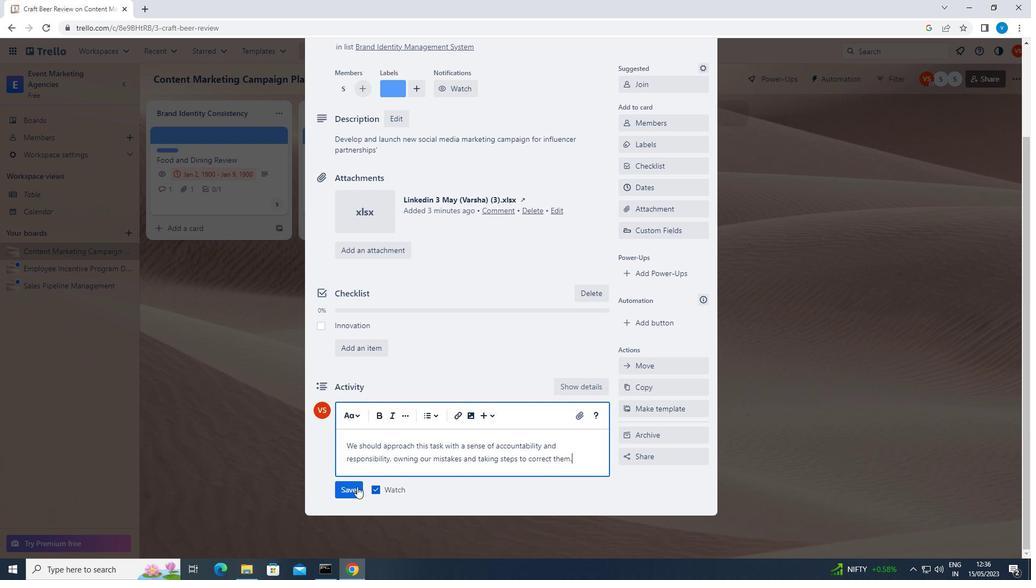 
Action: Mouse pressed left at (345, 488)
Screenshot: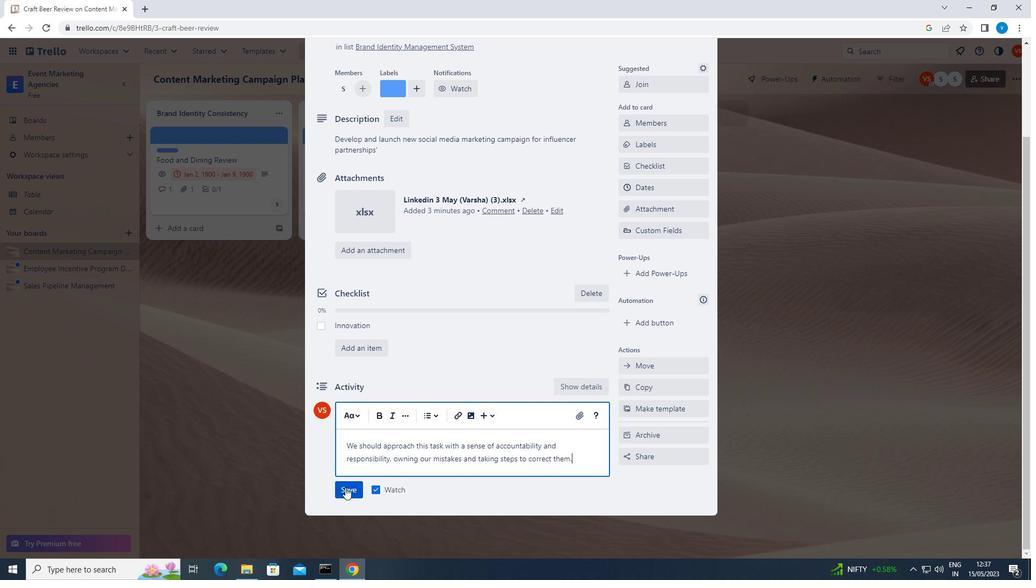 
Action: Mouse moved to (663, 197)
Screenshot: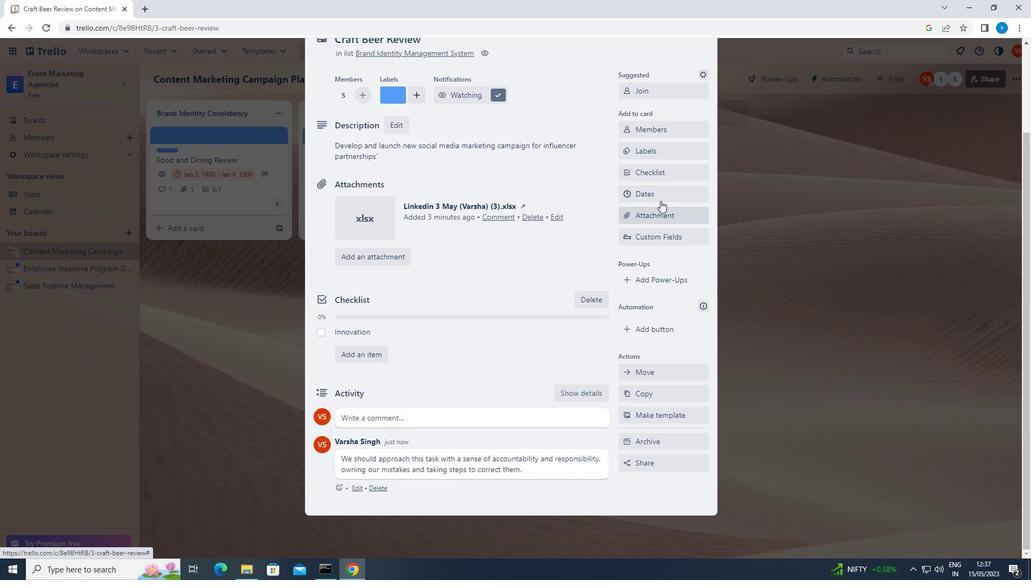 
Action: Mouse pressed left at (663, 197)
Screenshot: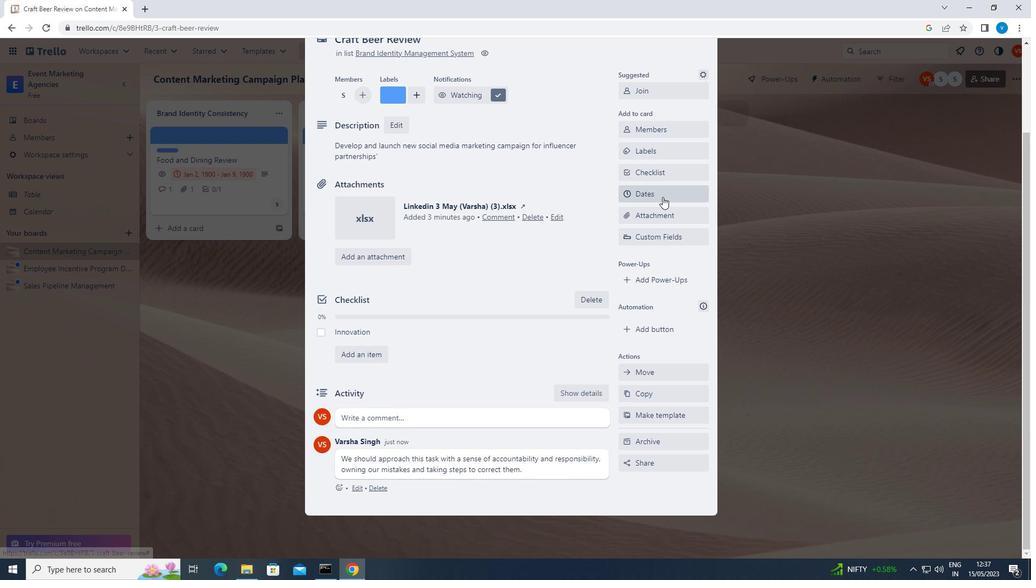 
Action: Mouse moved to (628, 272)
Screenshot: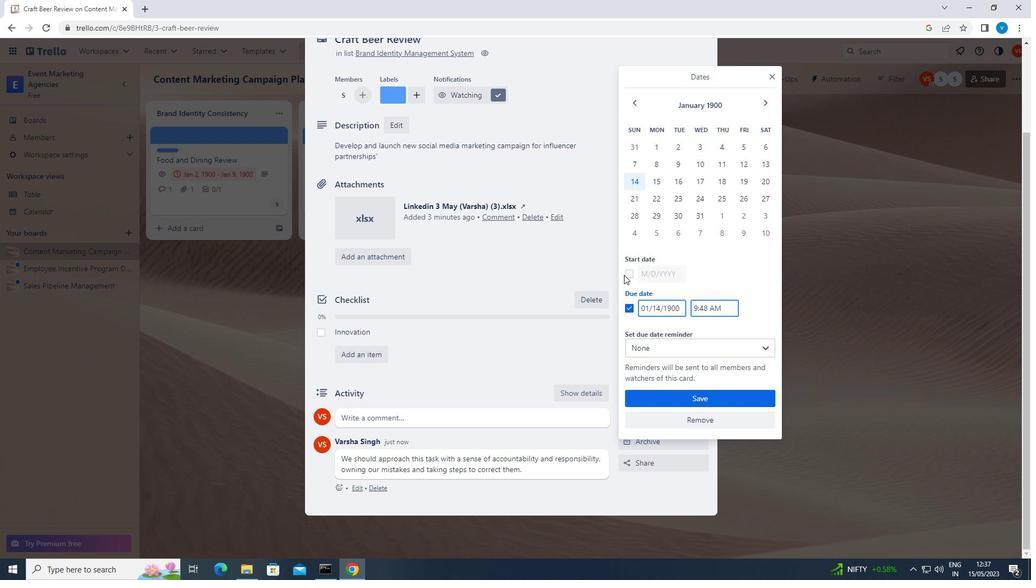 
Action: Mouse pressed left at (628, 272)
Screenshot: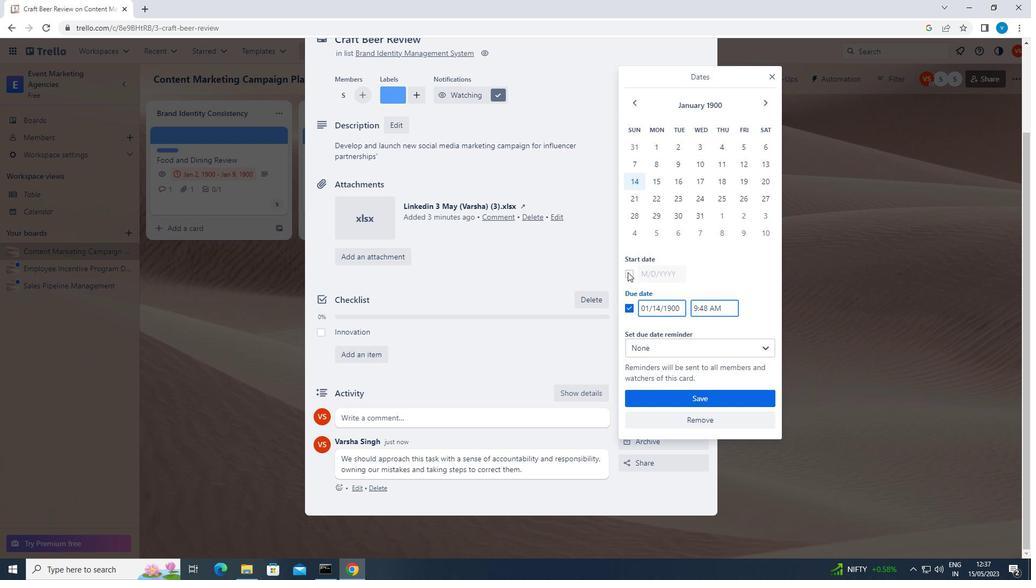 
Action: Mouse moved to (684, 273)
Screenshot: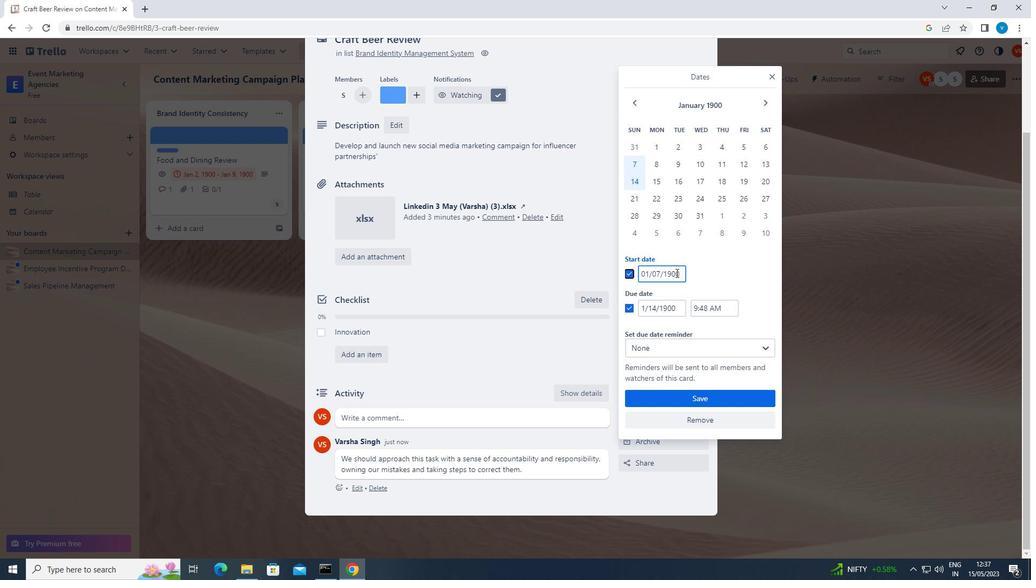 
Action: Mouse pressed left at (684, 273)
Screenshot: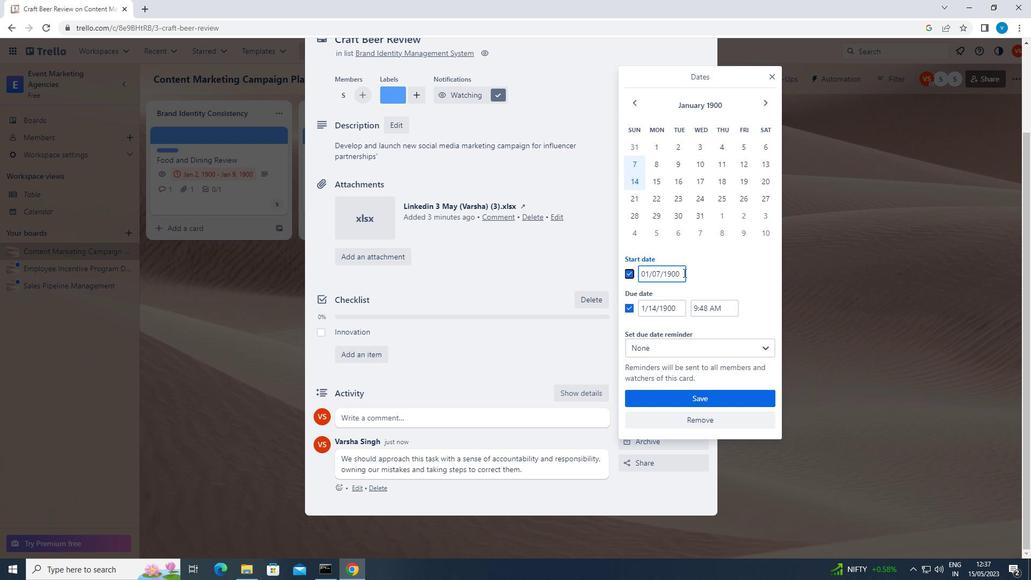 
Action: Mouse moved to (684, 273)
Screenshot: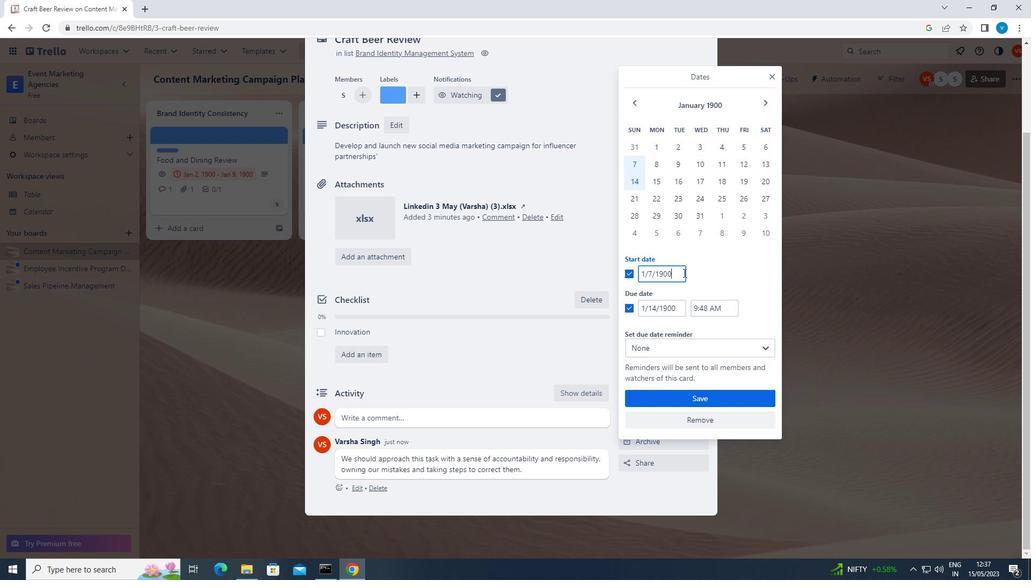 
Action: Key pressed <Key.backspace><Key.backspace><Key.backspace><Key.backspace><Key.backspace><Key.backspace><Key.backspace><Key.backspace><Key.backspace><Key.backspace><Key.backspace><Key.backspace><Key.backspace><Key.backspace><Key.backspace>01/08/1900
Screenshot: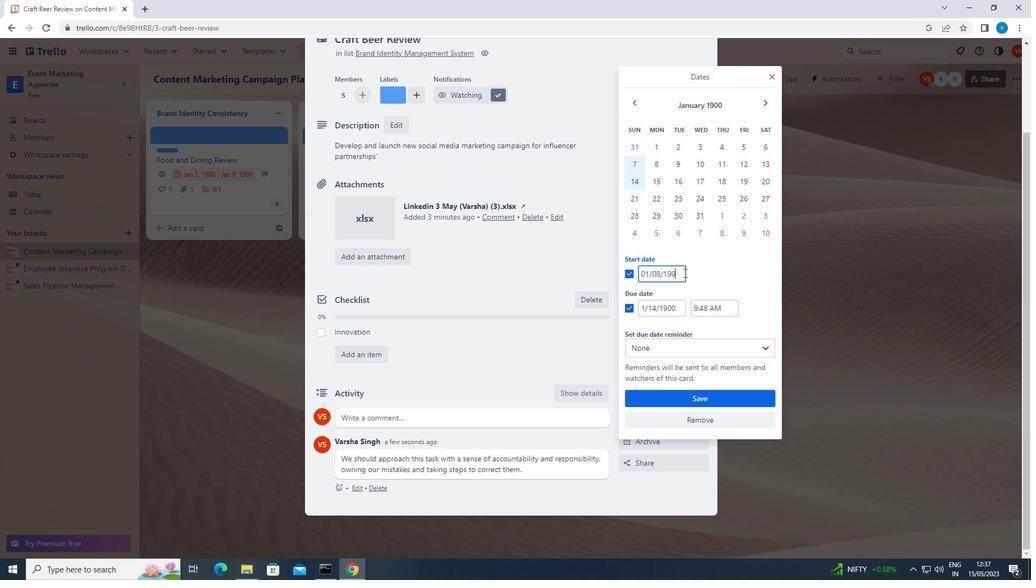 
Action: Mouse moved to (675, 304)
Screenshot: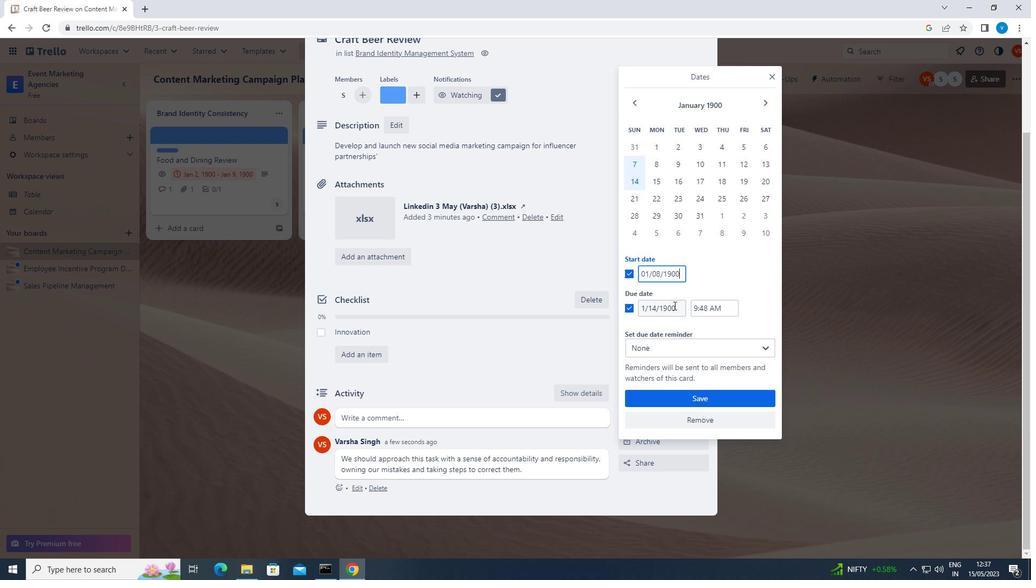
Action: Mouse pressed left at (675, 304)
Screenshot: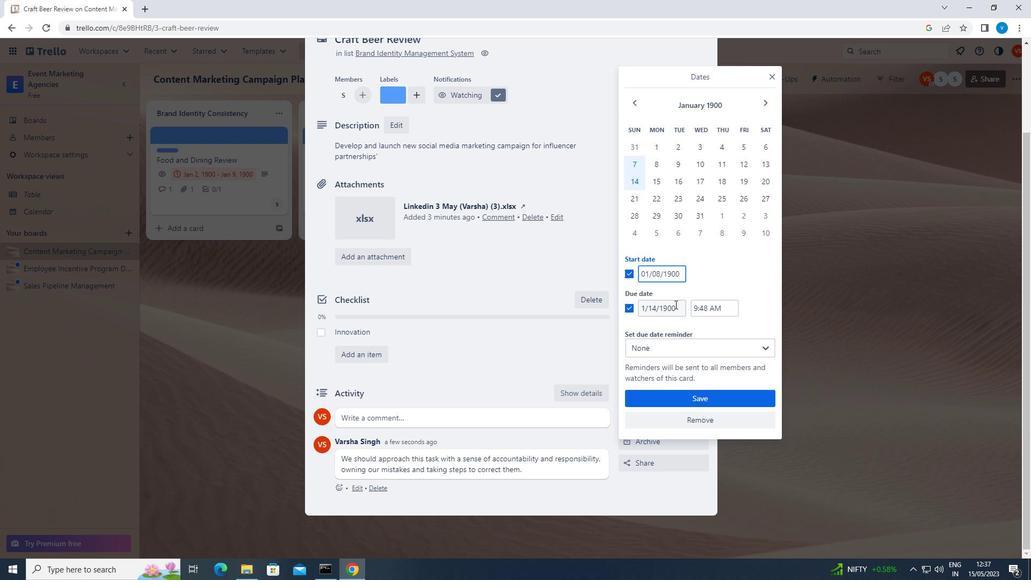 
Action: Key pressed <Key.backspace><Key.backspace><Key.backspace><Key.backspace><Key.backspace><Key.backspace><Key.backspace><Key.backspace><Key.backspace><Key.backspace><Key.backspace><Key.backspace><Key.backspace>01/15/1900
Screenshot: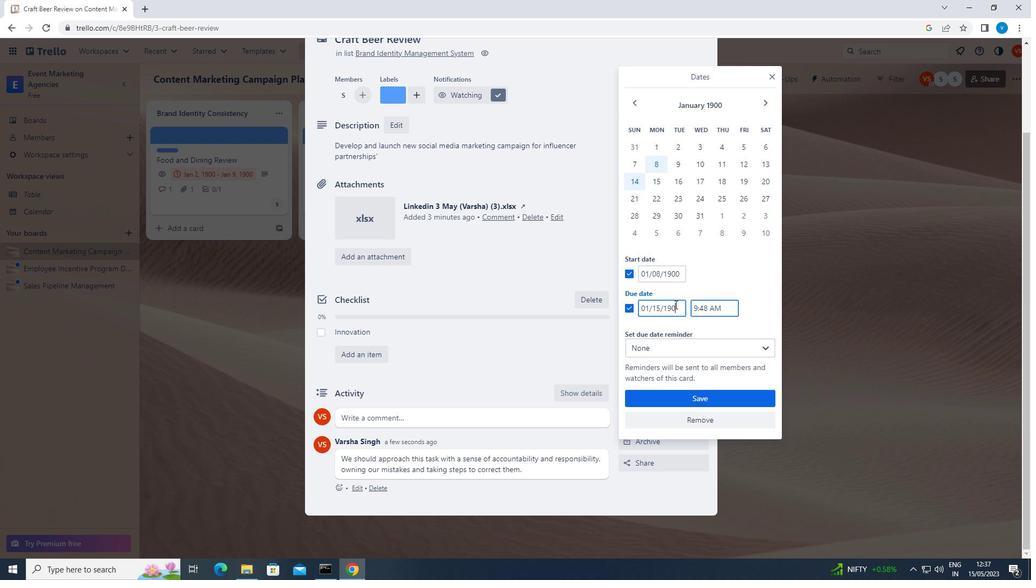 
Action: Mouse moved to (718, 399)
Screenshot: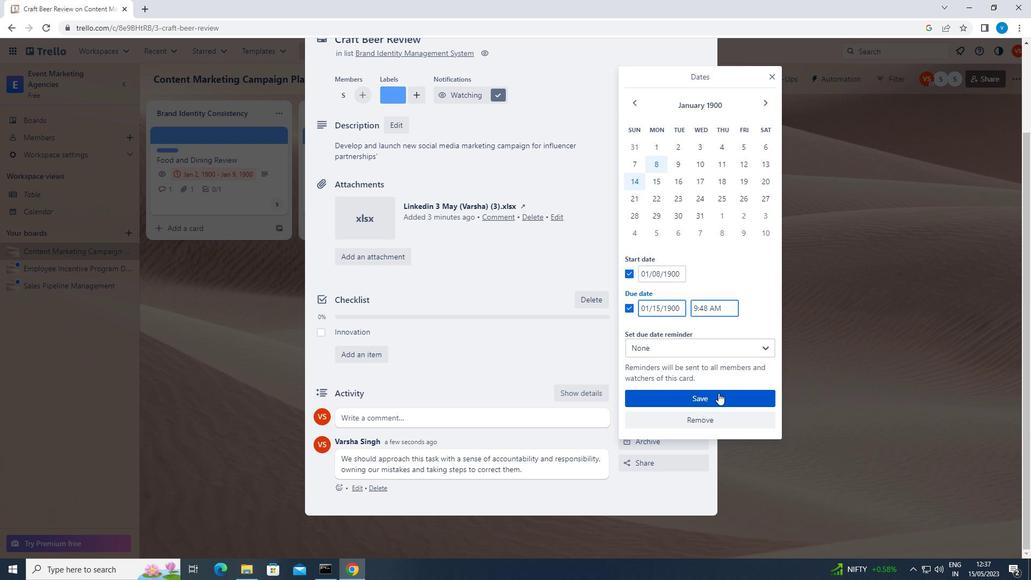 
Action: Mouse pressed left at (718, 399)
Screenshot: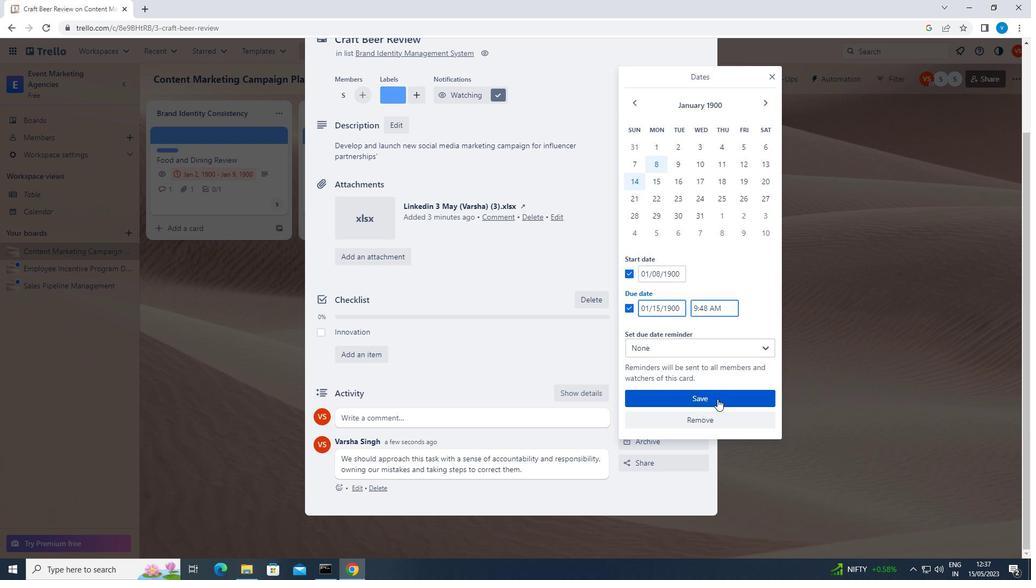 
